 Task: Look for space in Simleu Silvaniei, Romania from 5th September, 2023 to 12th September, 2023 for 2 adults in price range Rs.10000 to Rs.15000.  With 1  bedroom having 1 bed and 1 bathroom. Property type can be house, flat, guest house, hotel. Booking option can be shelf check-in. Required host language is English.
Action: Mouse moved to (456, 120)
Screenshot: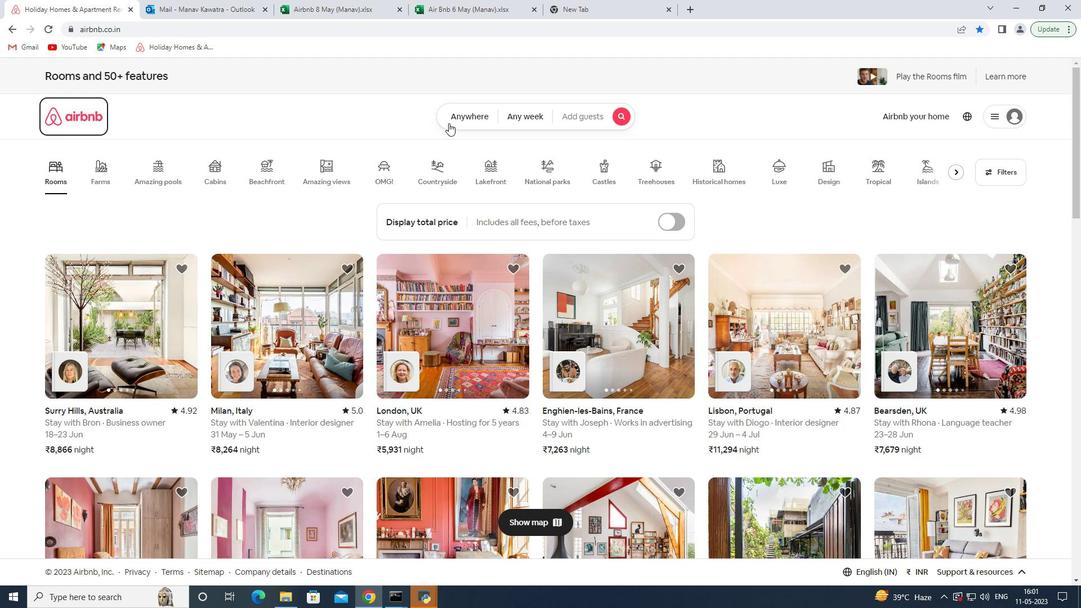 
Action: Mouse pressed left at (456, 120)
Screenshot: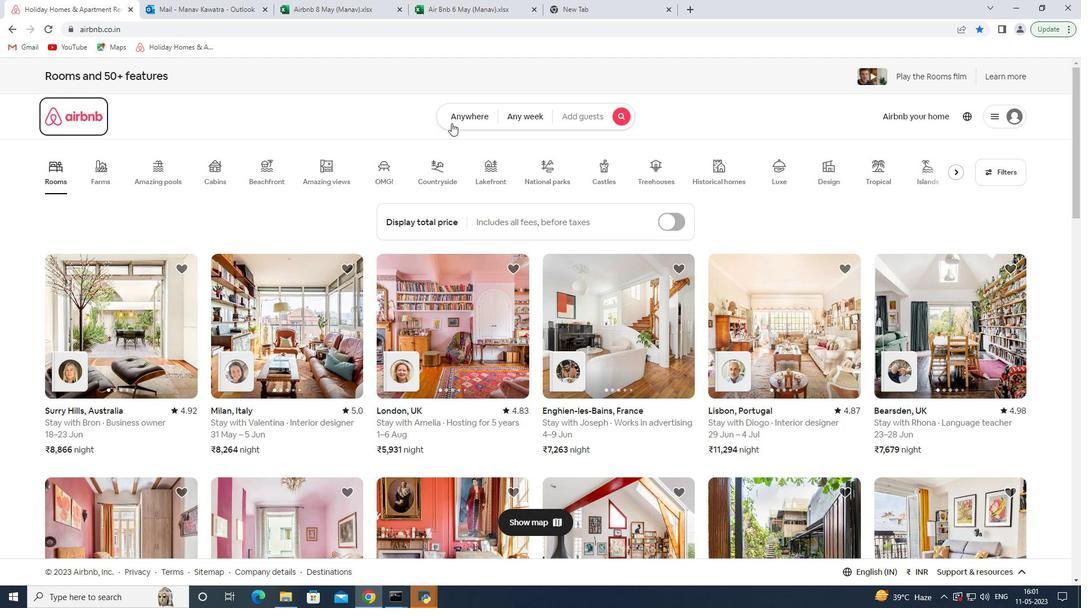 
Action: Mouse moved to (424, 161)
Screenshot: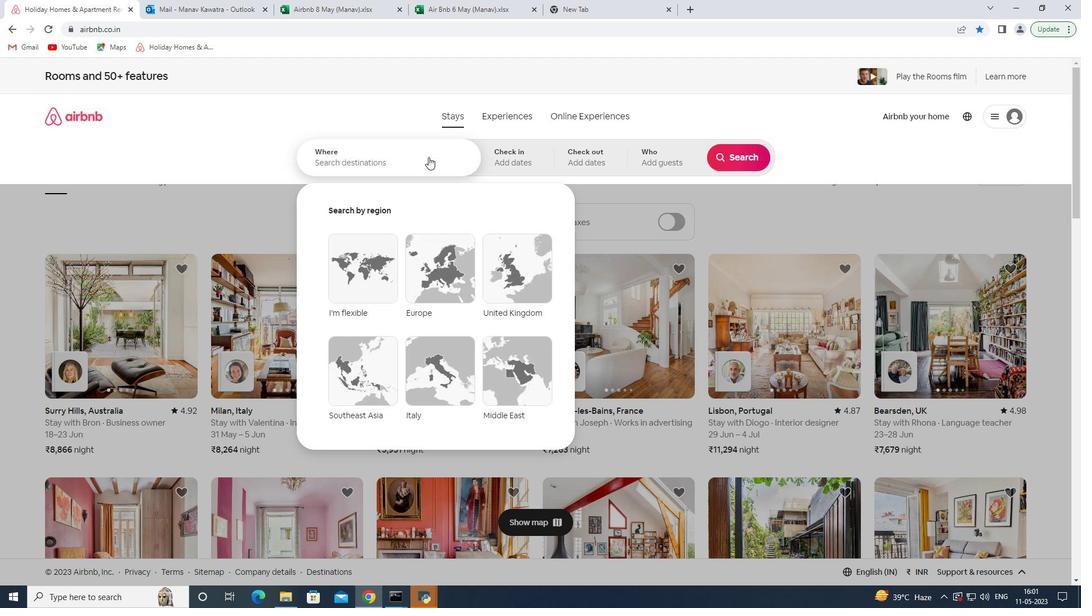 
Action: Mouse pressed left at (424, 161)
Screenshot: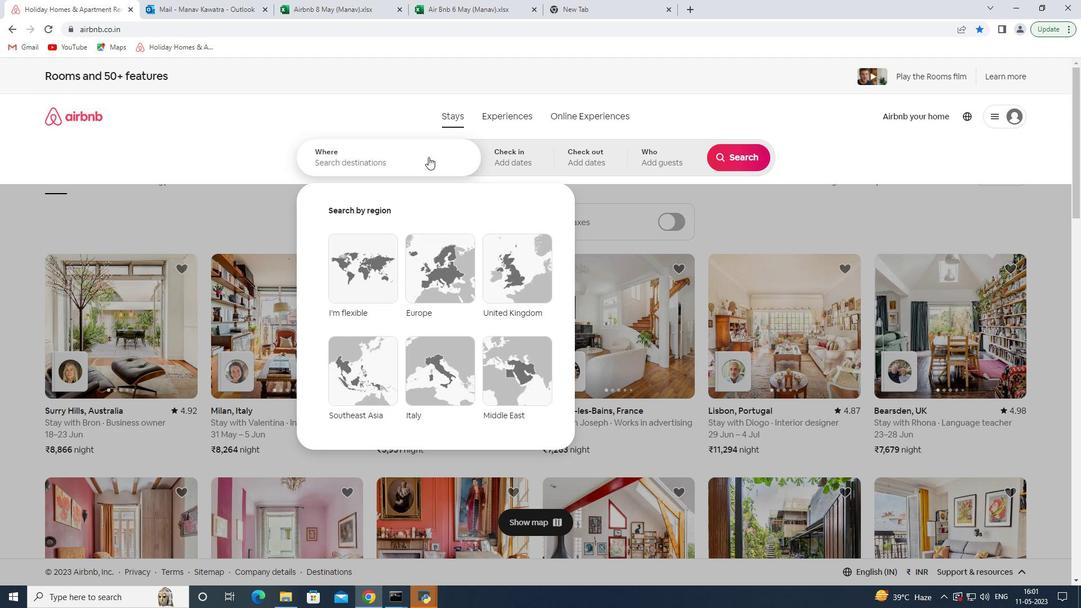 
Action: Mouse moved to (421, 163)
Screenshot: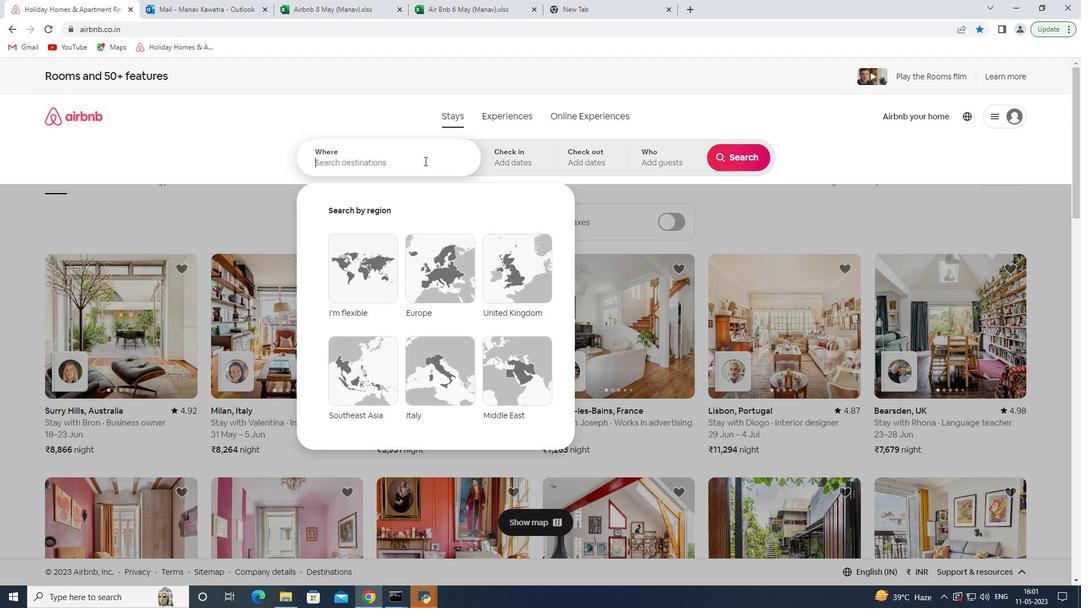 
Action: Key pressed <Key.shift>Simleu
Screenshot: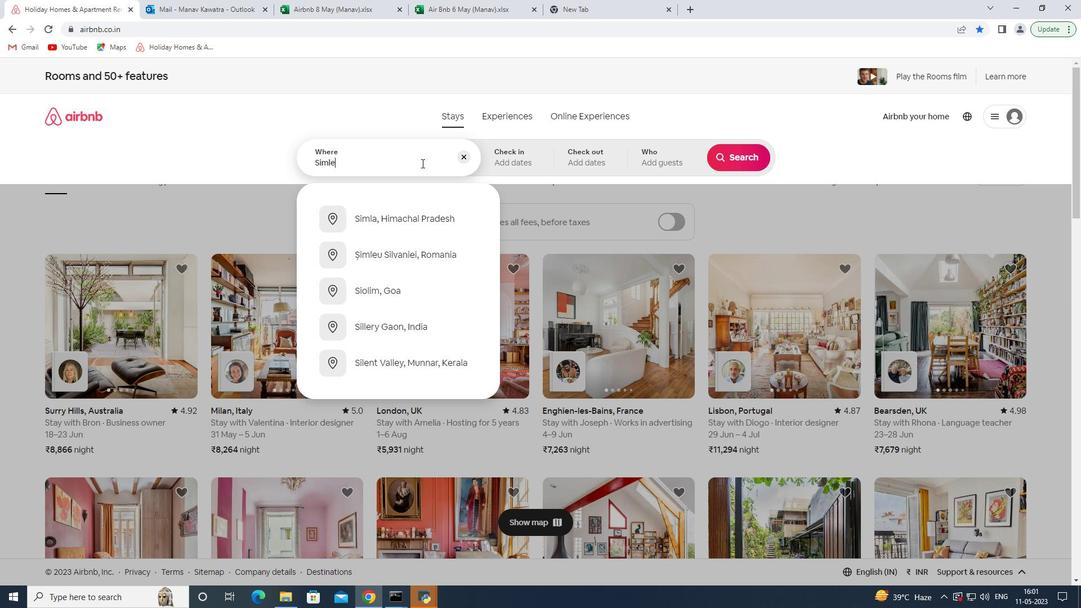 
Action: Mouse moved to (432, 219)
Screenshot: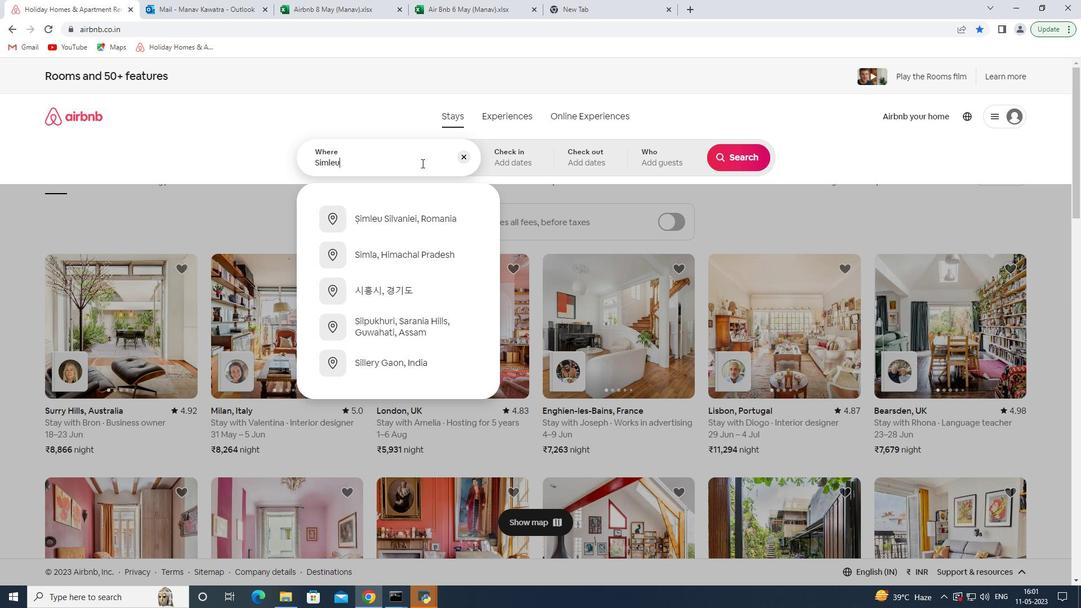 
Action: Mouse pressed left at (432, 219)
Screenshot: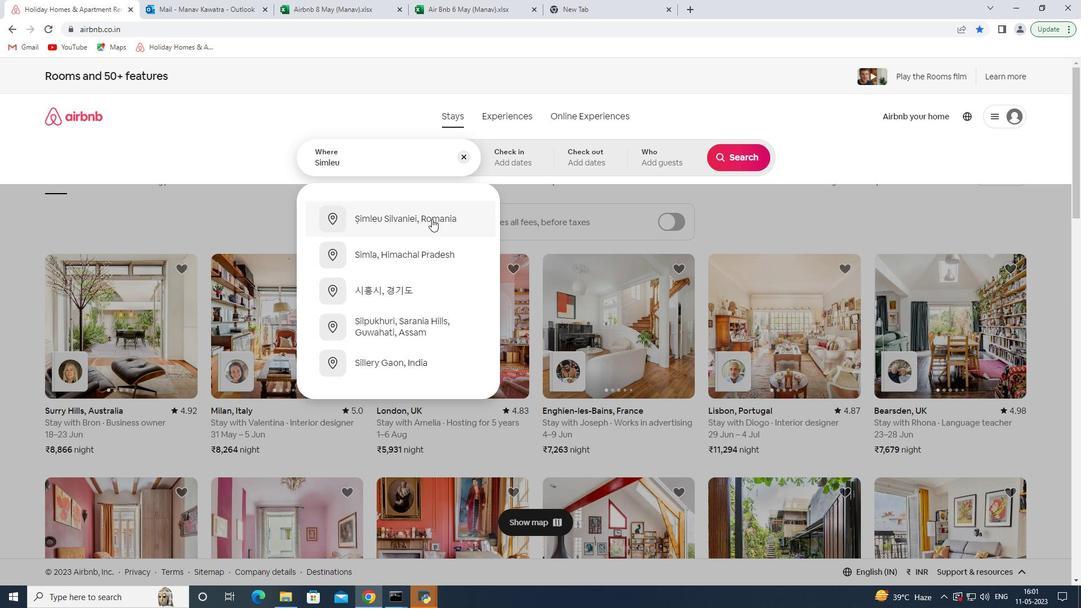 
Action: Mouse moved to (731, 249)
Screenshot: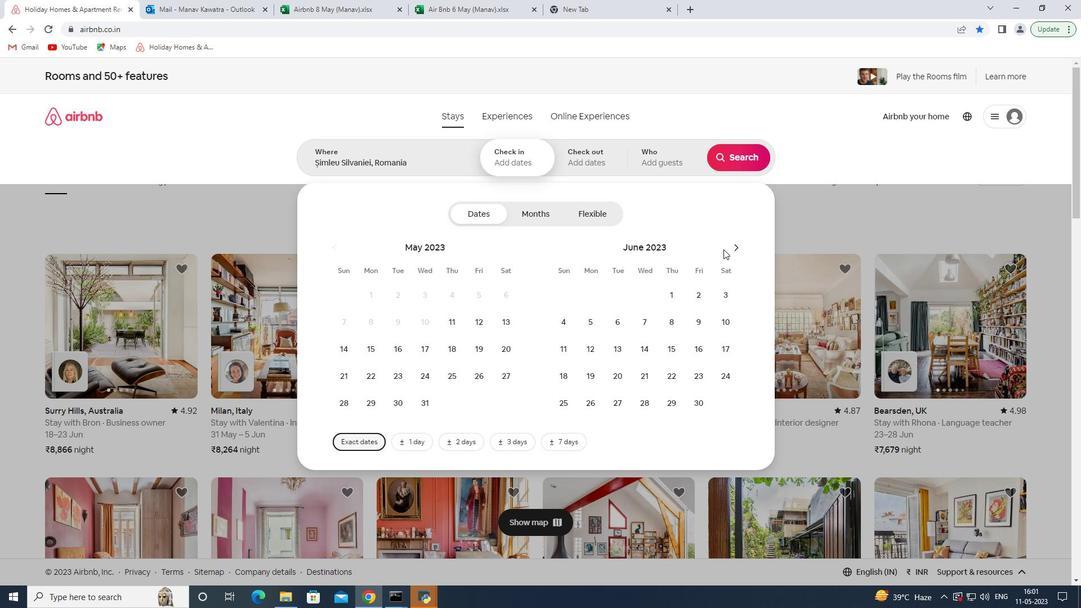 
Action: Mouse pressed left at (731, 249)
Screenshot: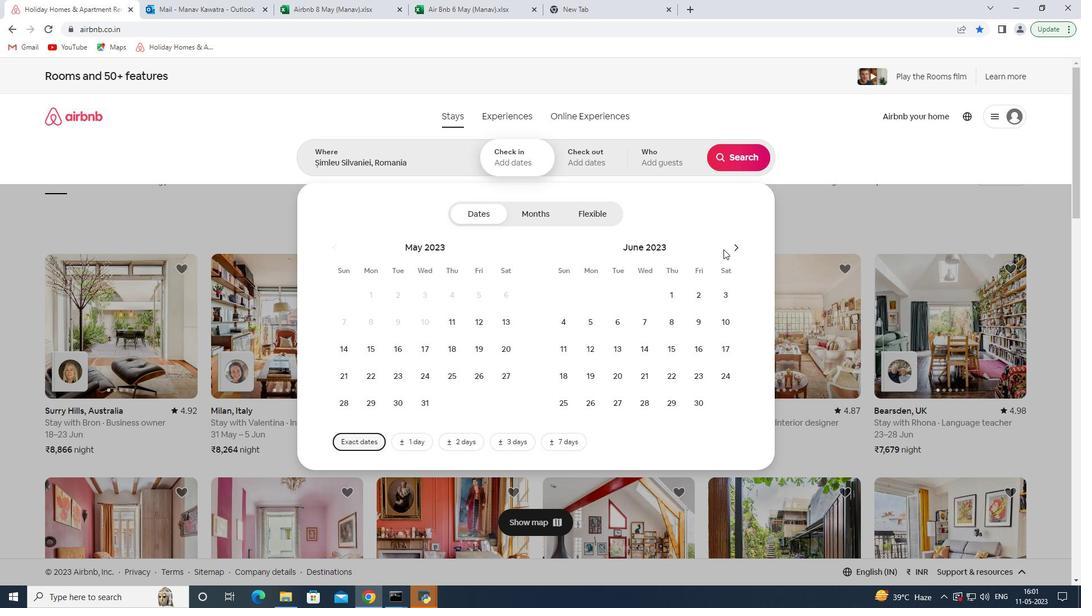 
Action: Mouse pressed left at (731, 249)
Screenshot: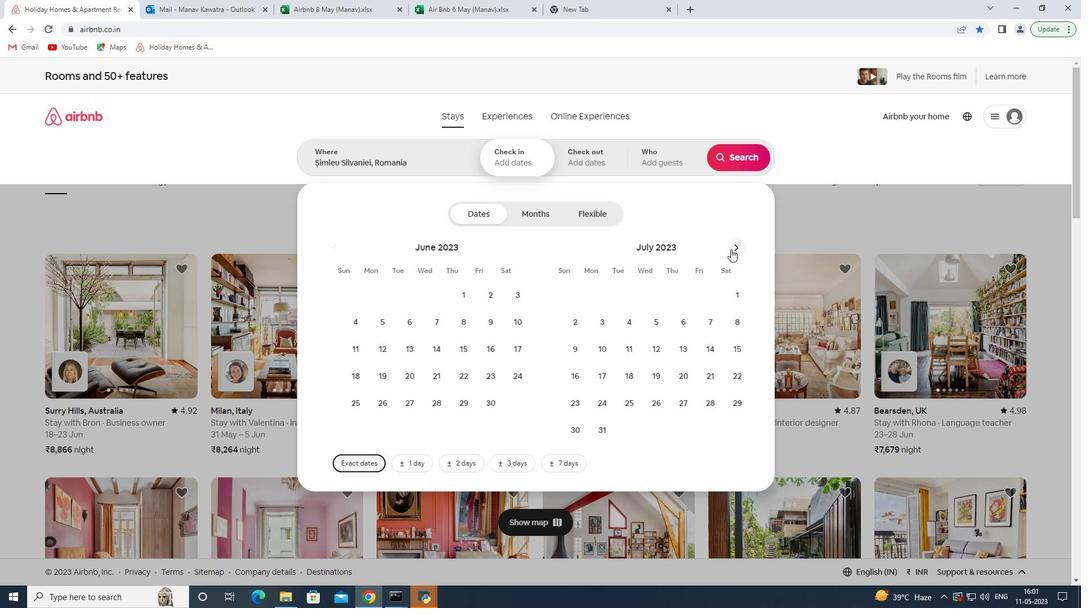 
Action: Mouse moved to (731, 248)
Screenshot: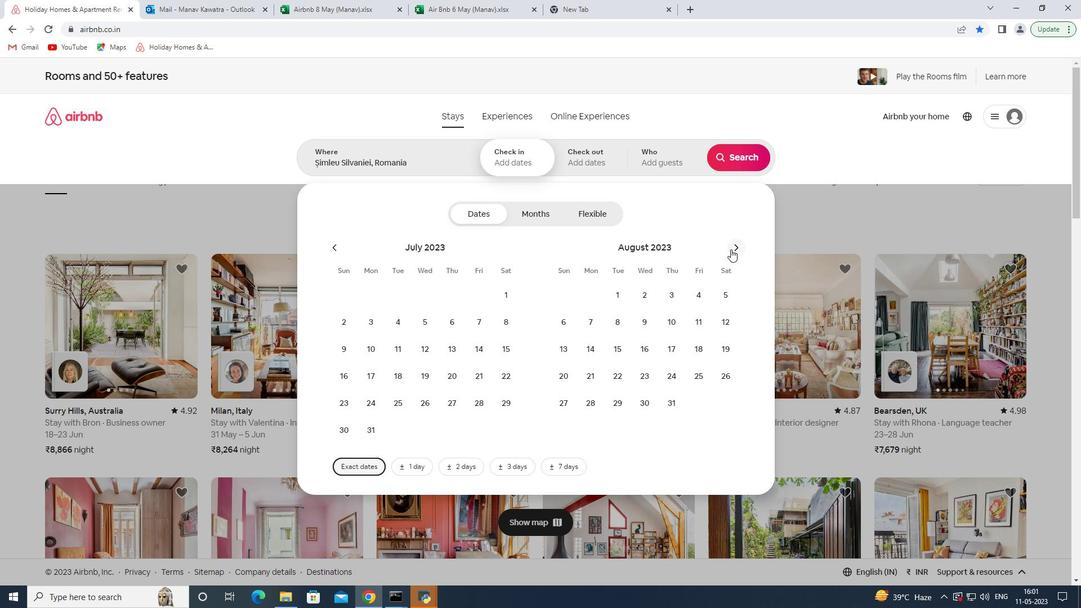 
Action: Mouse pressed left at (731, 248)
Screenshot: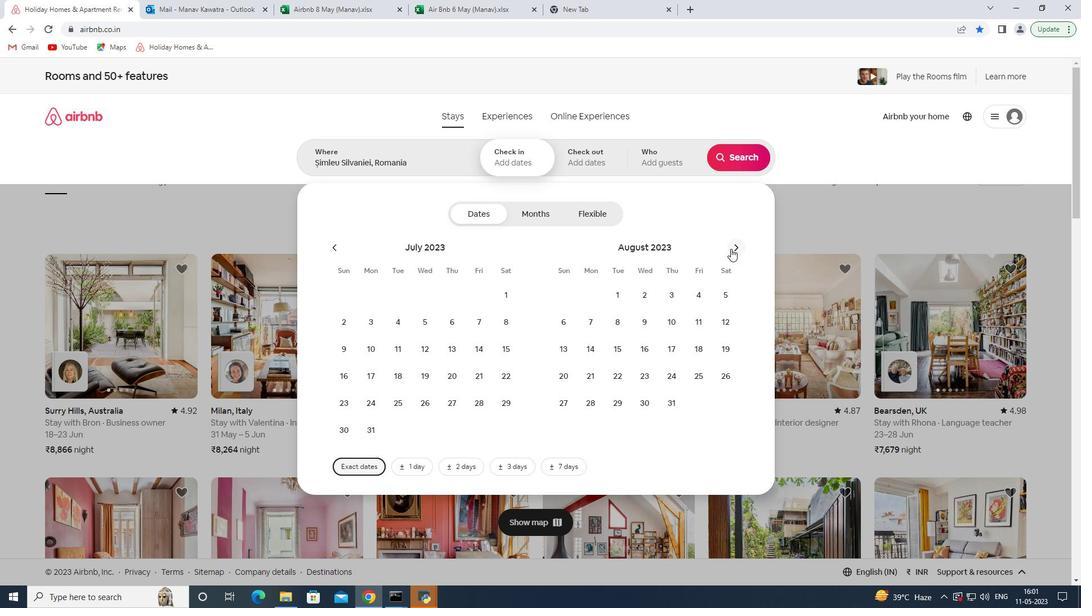 
Action: Mouse moved to (623, 321)
Screenshot: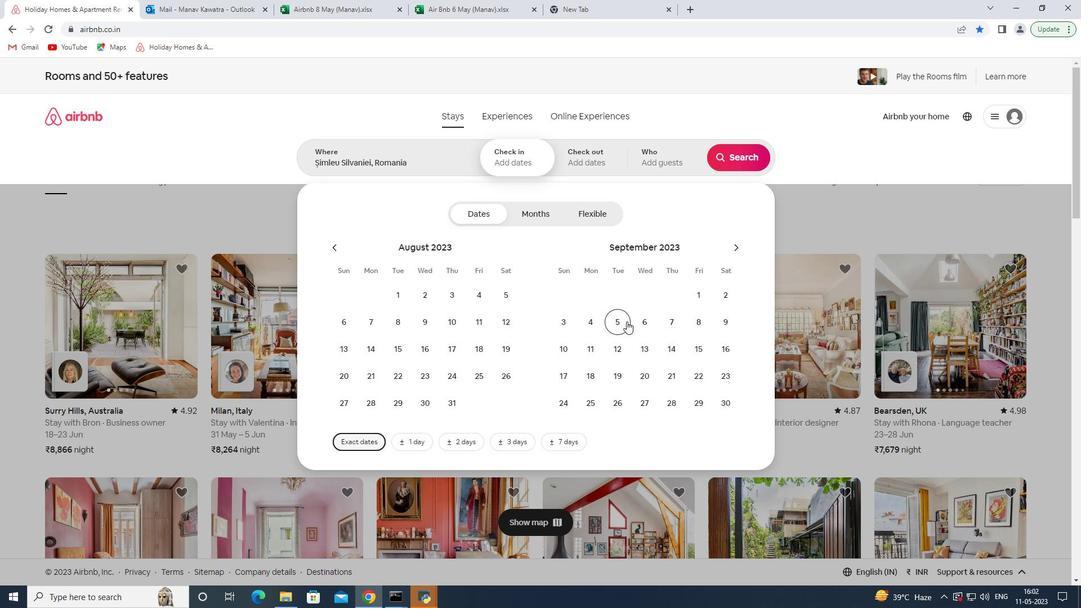 
Action: Mouse pressed left at (623, 321)
Screenshot: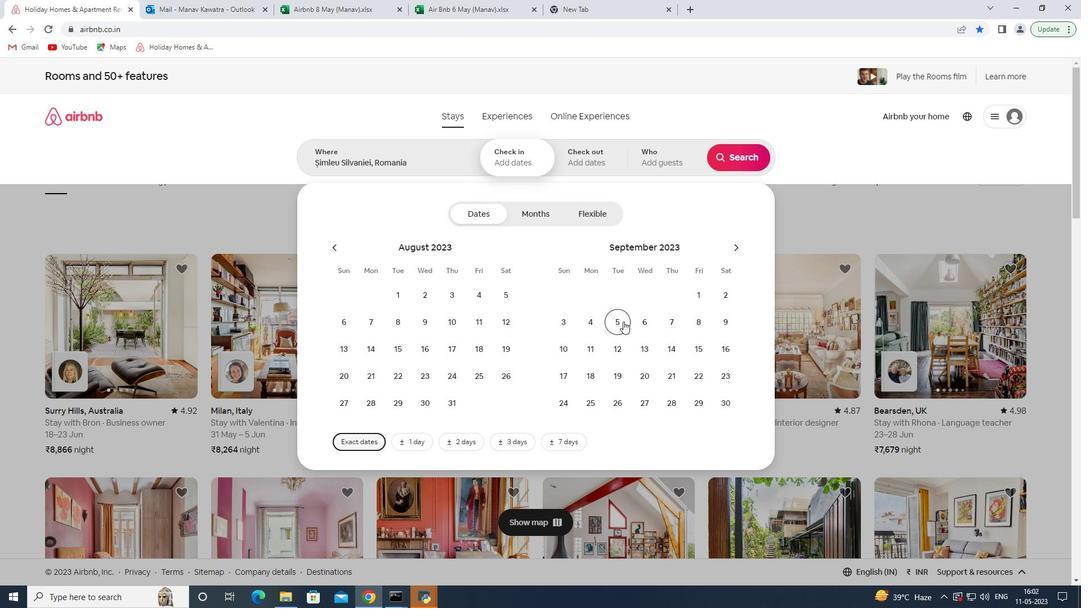 
Action: Mouse moved to (624, 346)
Screenshot: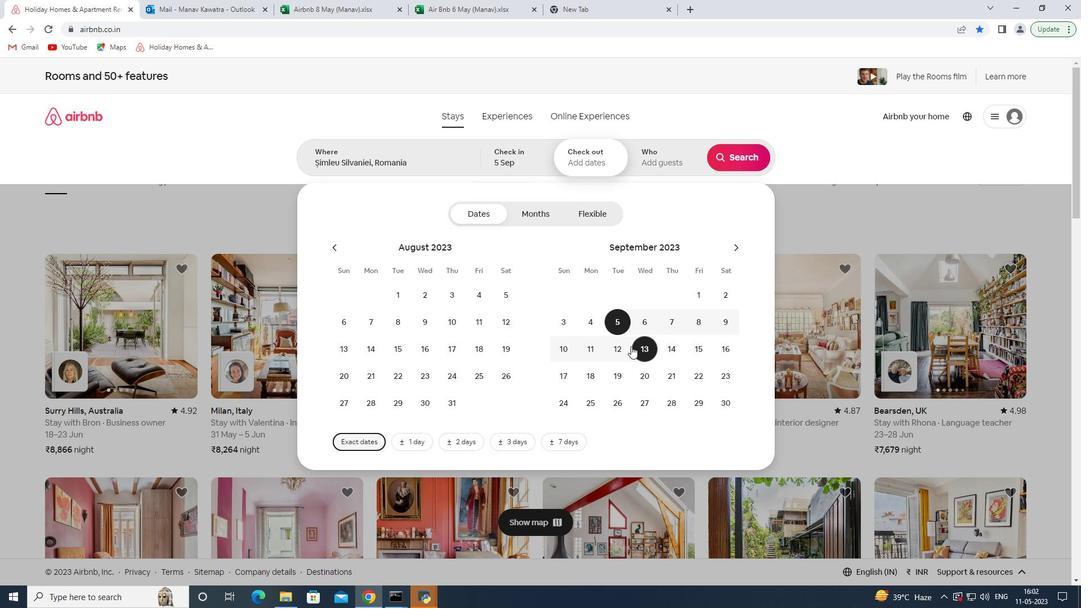 
Action: Mouse pressed left at (624, 346)
Screenshot: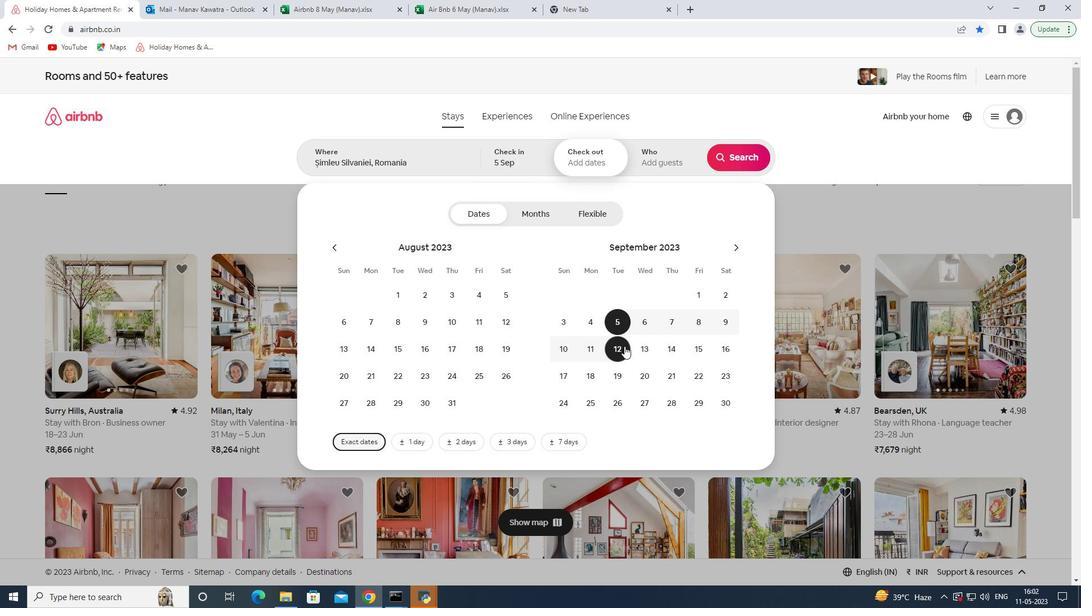 
Action: Mouse moved to (673, 157)
Screenshot: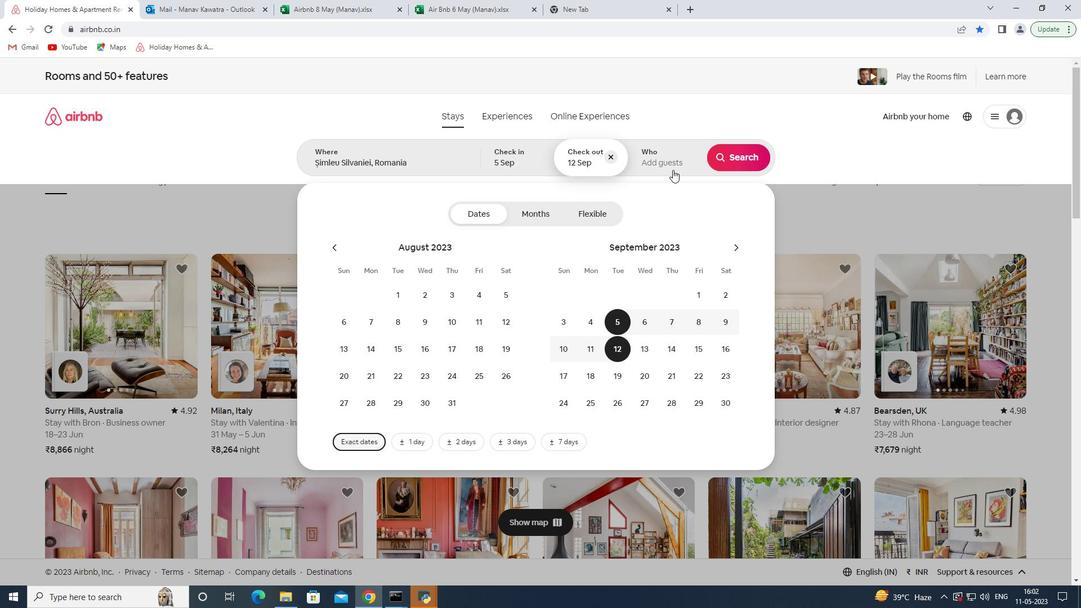 
Action: Mouse pressed left at (673, 157)
Screenshot: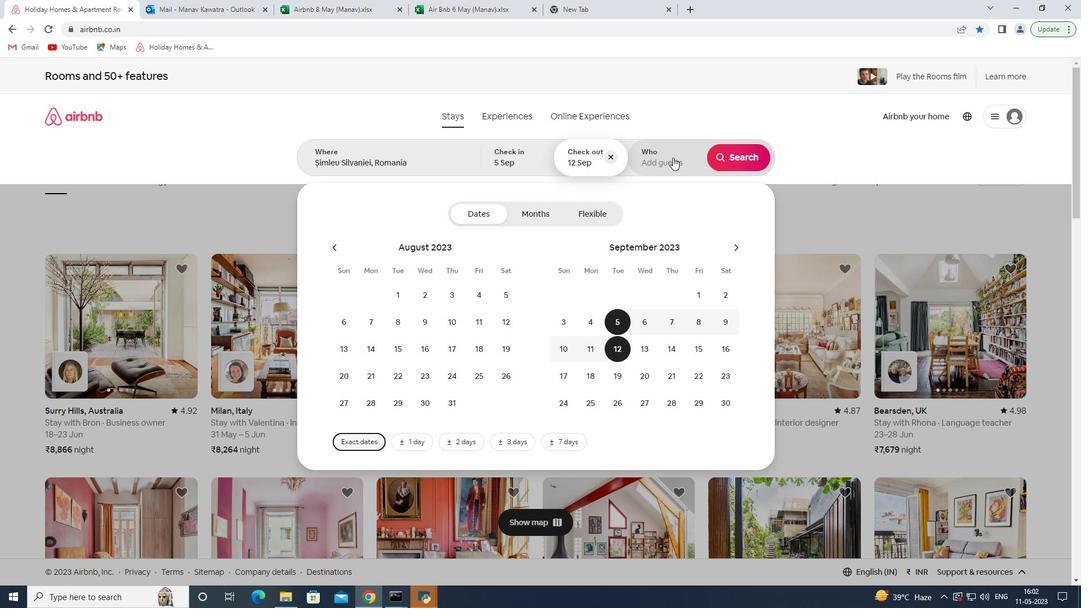 
Action: Mouse moved to (739, 215)
Screenshot: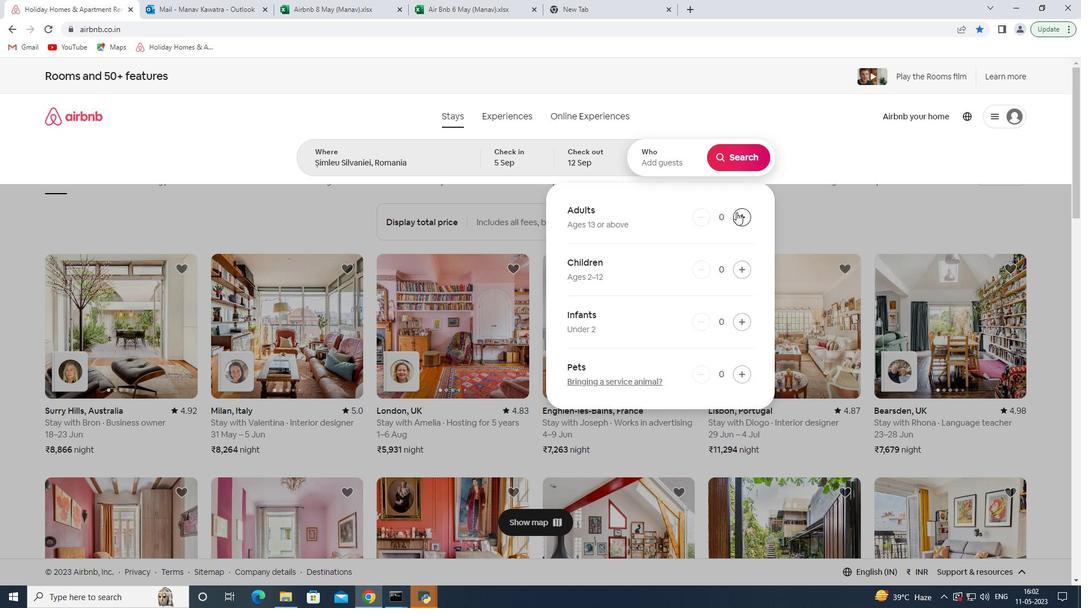
Action: Mouse pressed left at (739, 215)
Screenshot: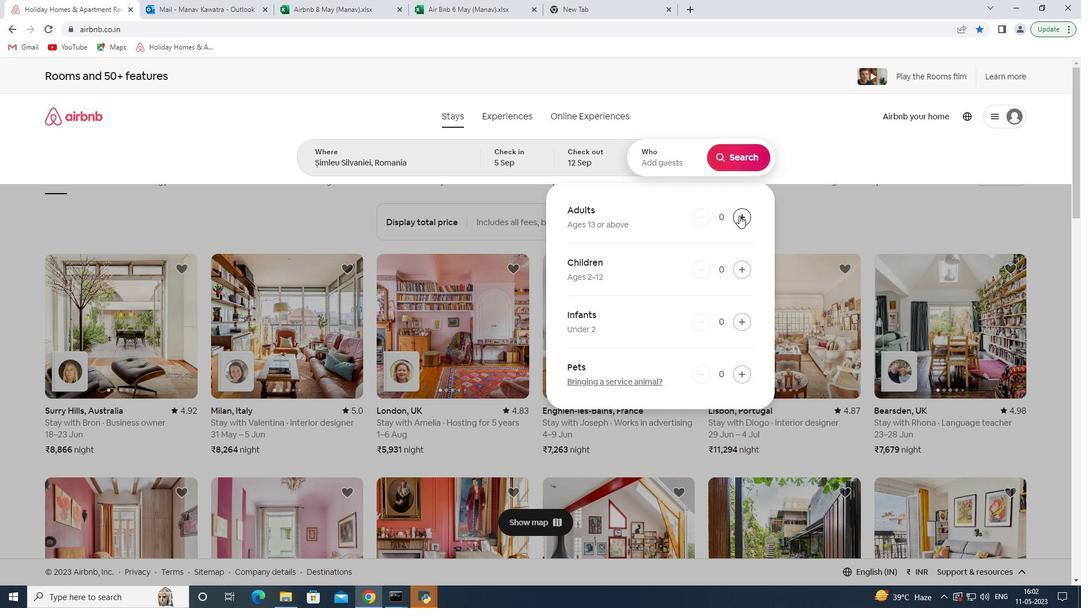 
Action: Mouse pressed left at (739, 215)
Screenshot: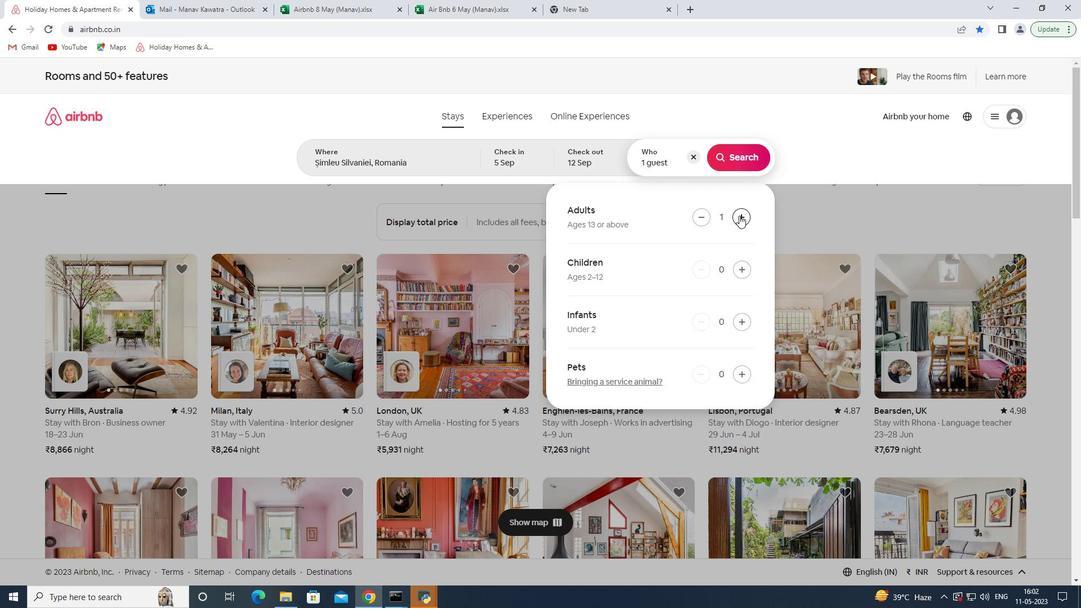 
Action: Mouse moved to (744, 168)
Screenshot: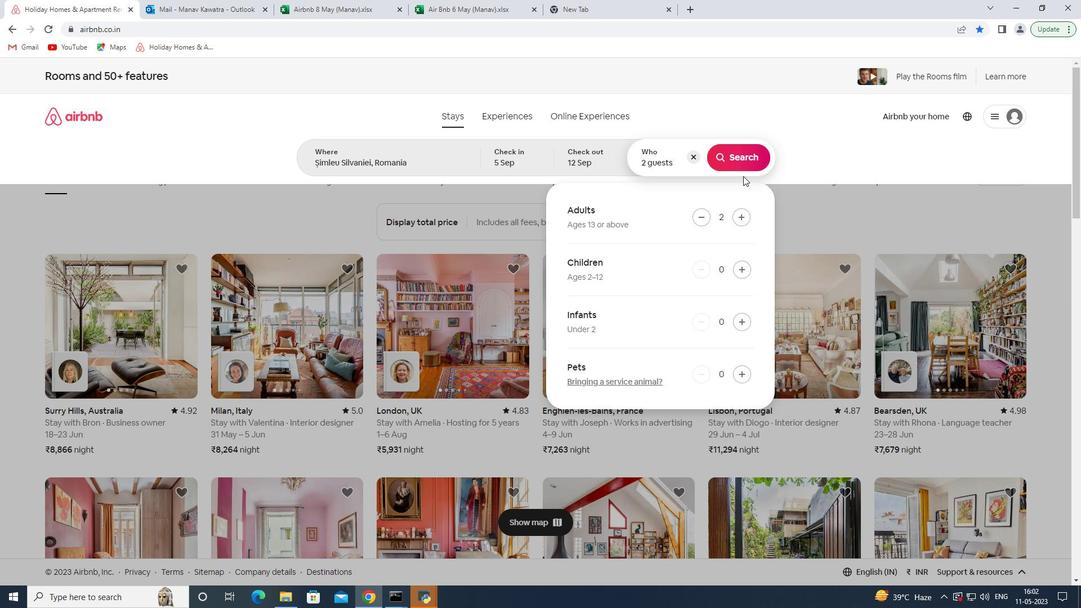 
Action: Mouse pressed left at (744, 168)
Screenshot: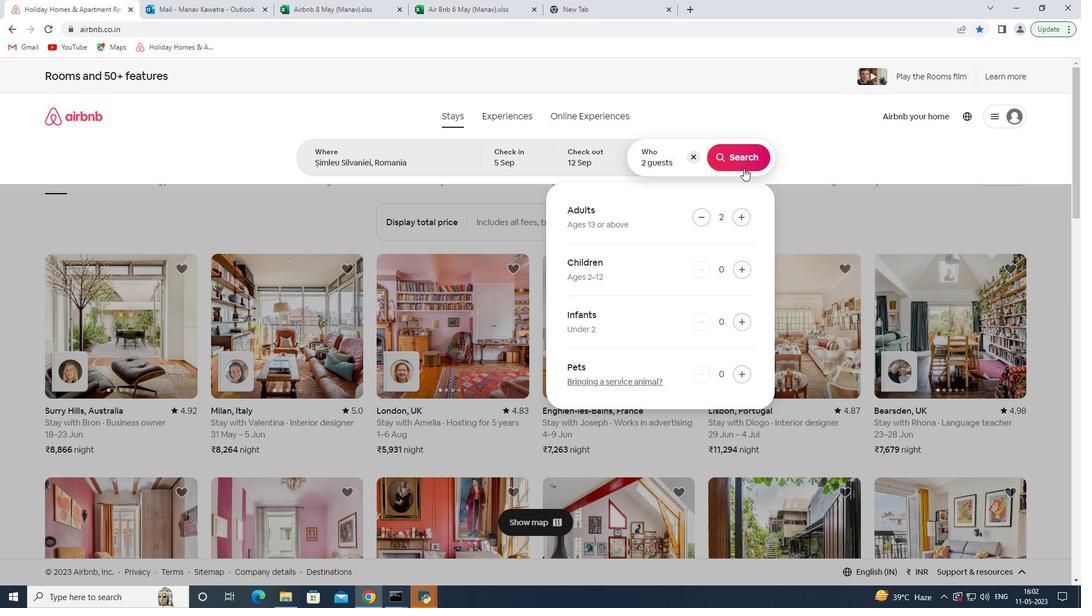 
Action: Mouse moved to (1029, 125)
Screenshot: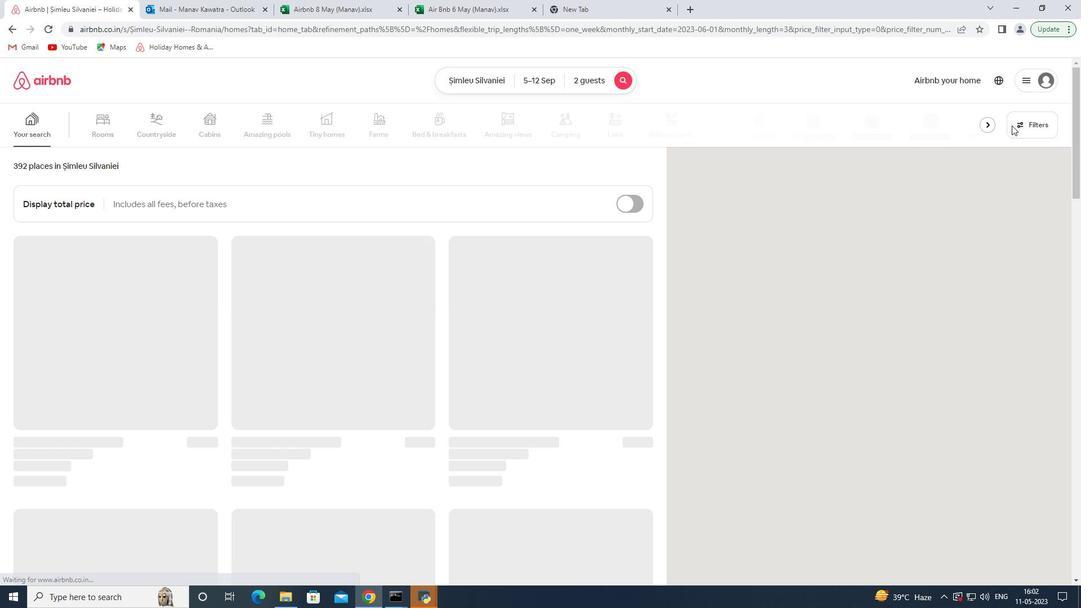 
Action: Mouse pressed left at (1029, 125)
Screenshot: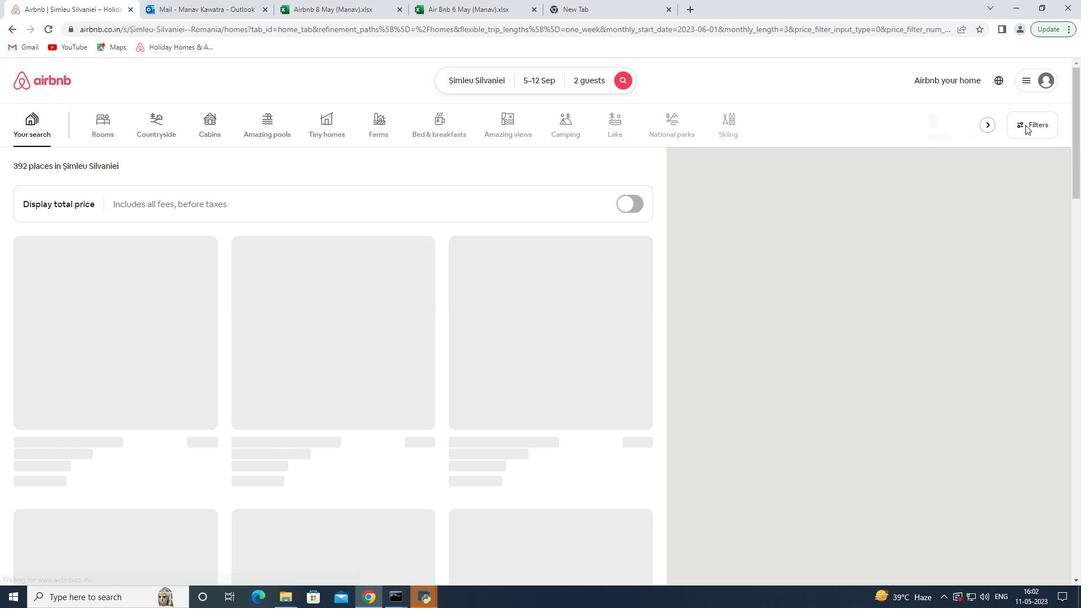 
Action: Mouse moved to (412, 408)
Screenshot: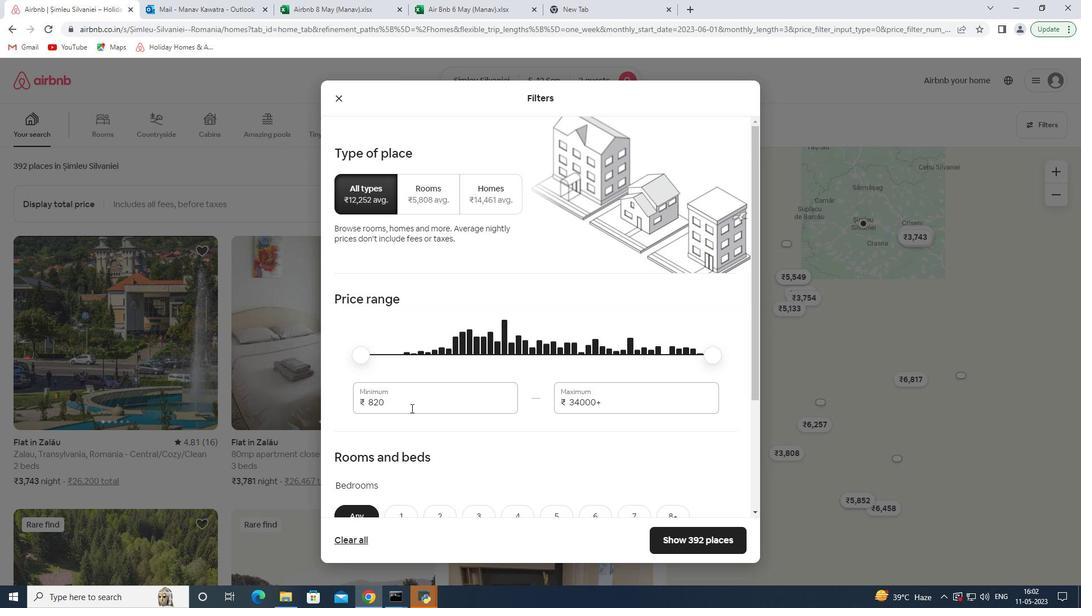 
Action: Mouse pressed left at (412, 408)
Screenshot: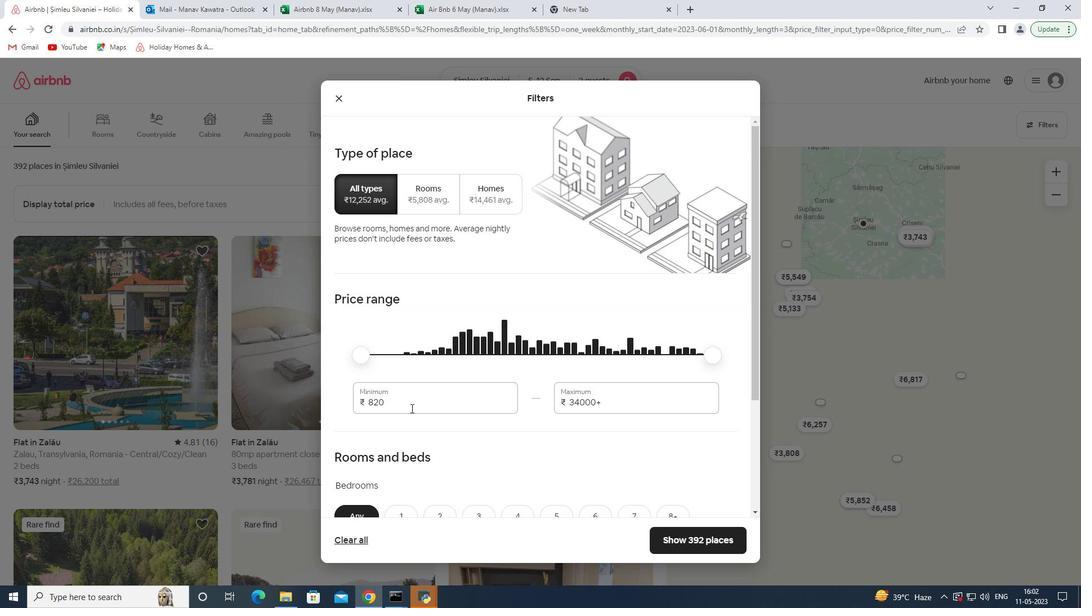
Action: Mouse pressed left at (412, 408)
Screenshot: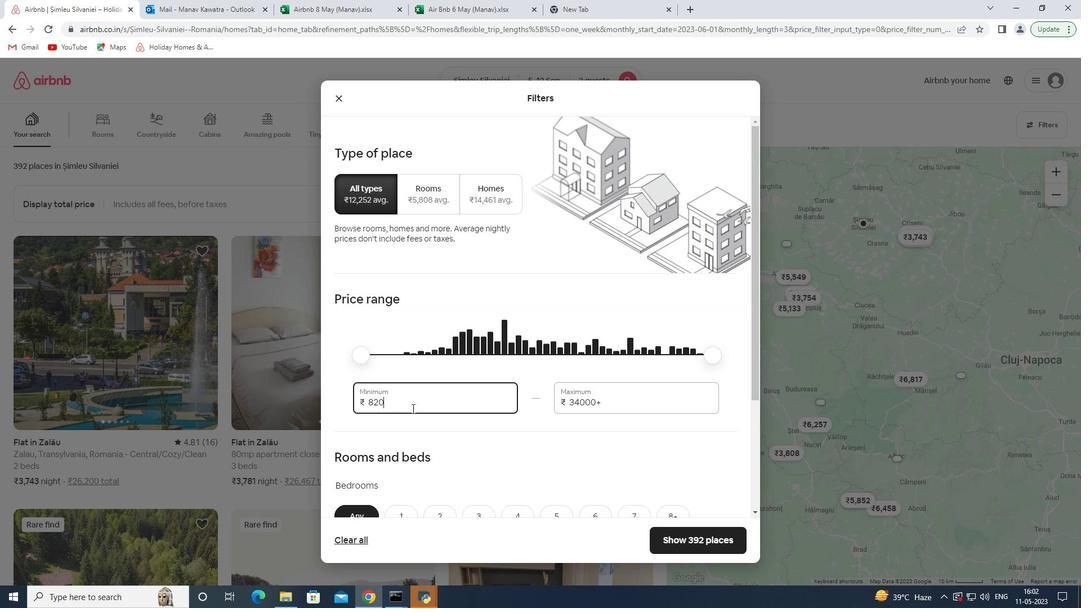 
Action: Mouse moved to (405, 353)
Screenshot: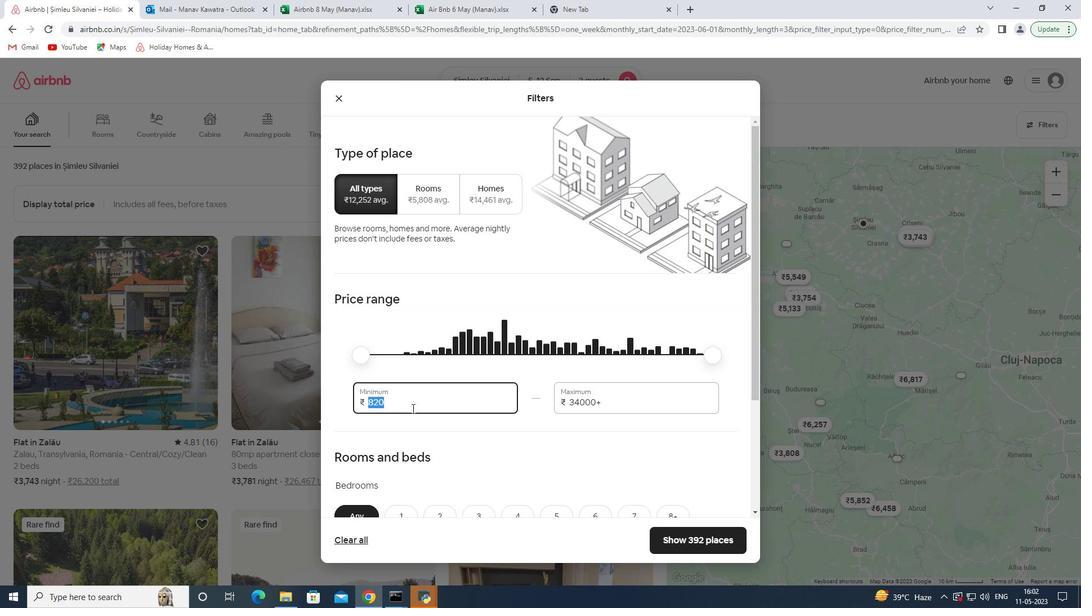 
Action: Key pressed 10000<Key.tab>15000
Screenshot: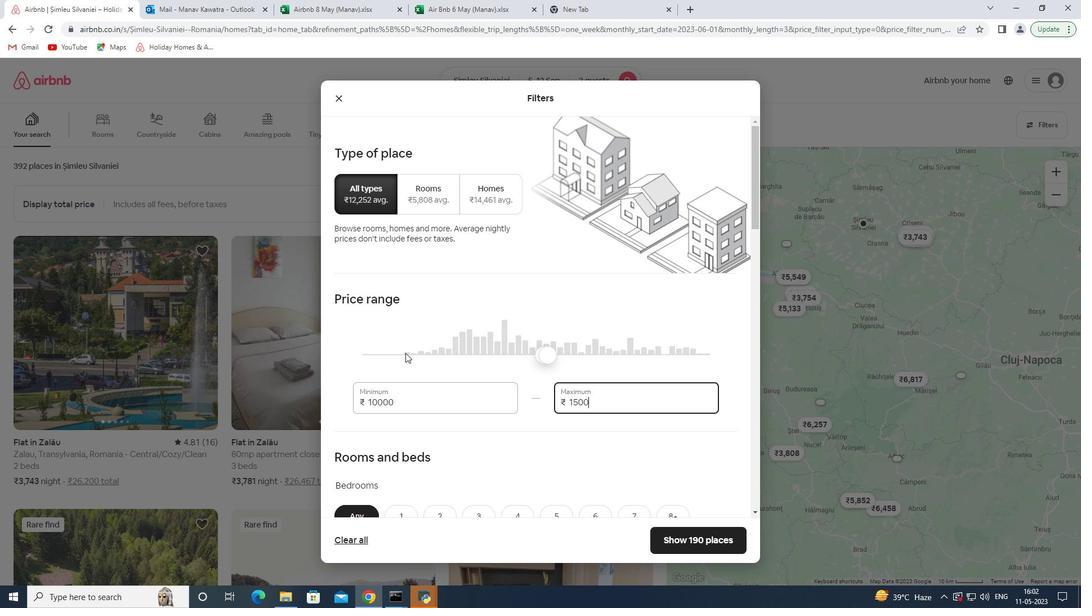 
Action: Mouse moved to (1076, 143)
Screenshot: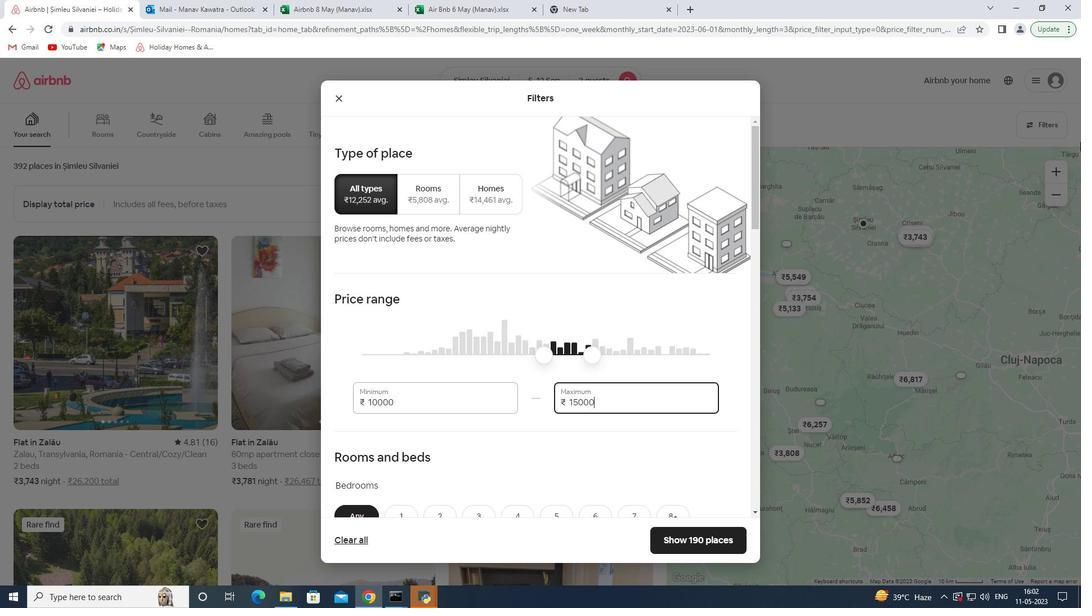 
Action: Mouse scrolled (1076, 142) with delta (0, 0)
Screenshot: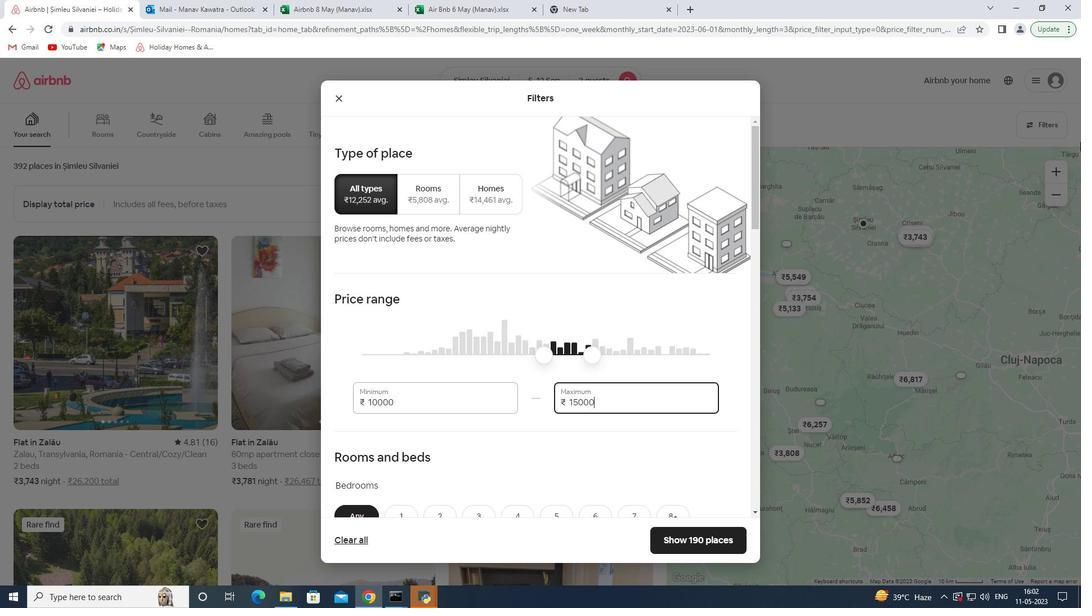 
Action: Mouse scrolled (1076, 142) with delta (0, 0)
Screenshot: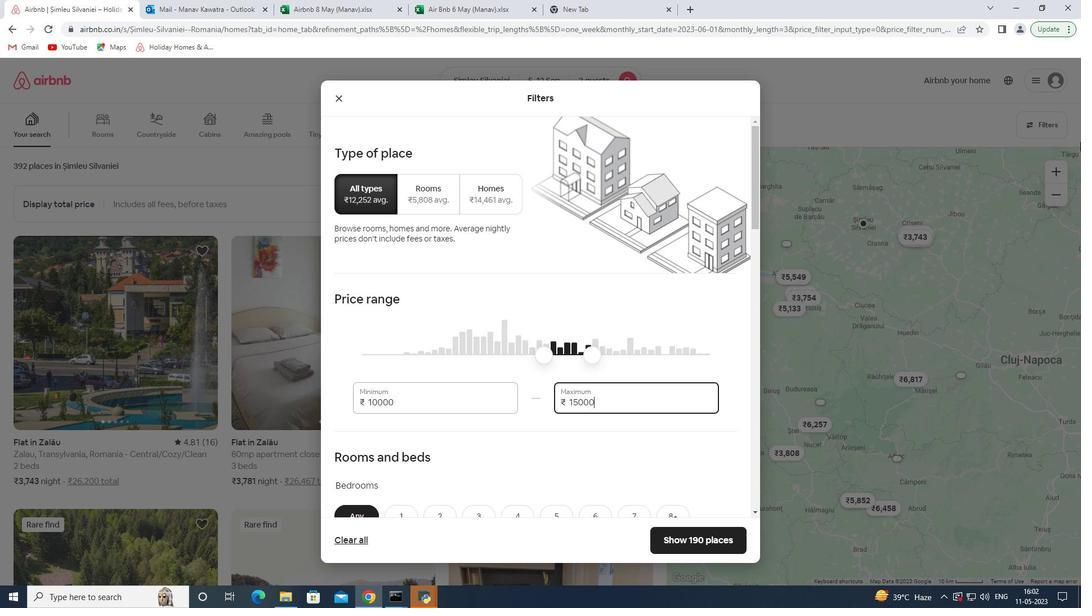 
Action: Mouse scrolled (1076, 142) with delta (0, 0)
Screenshot: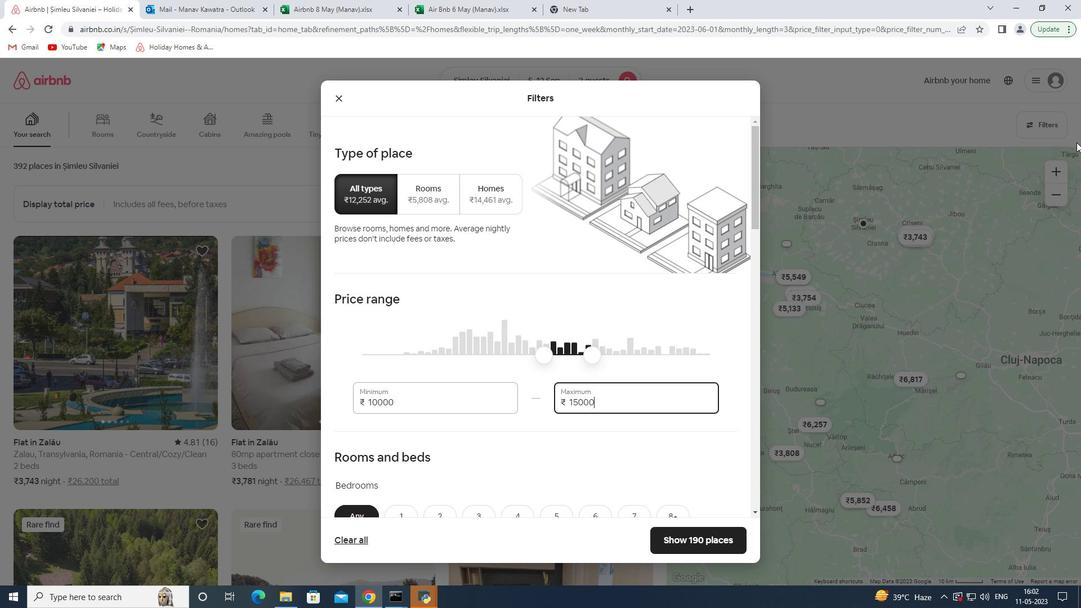 
Action: Mouse moved to (653, 197)
Screenshot: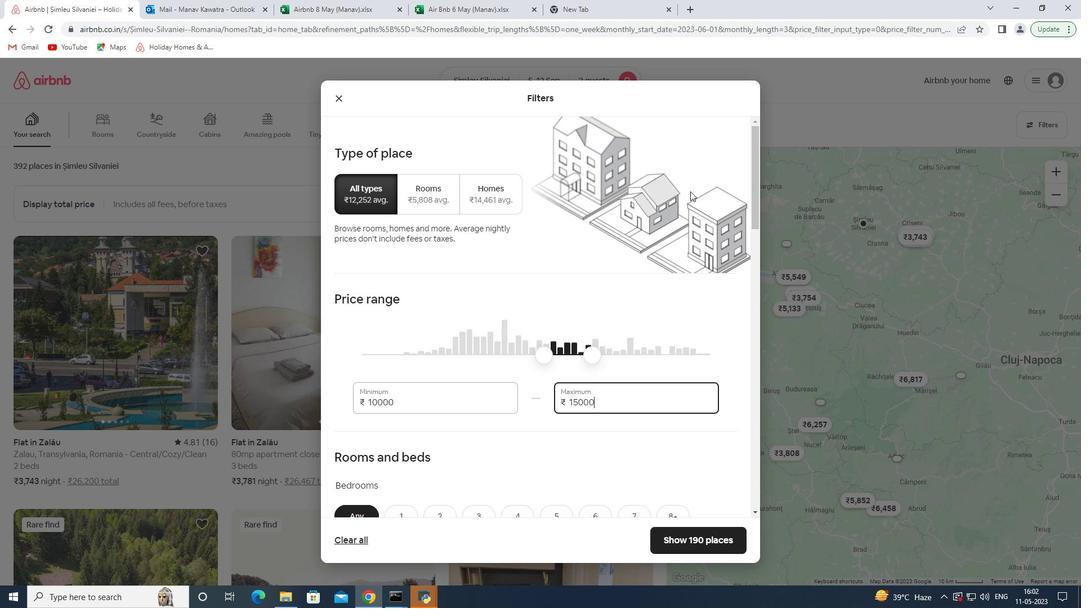 
Action: Mouse scrolled (653, 196) with delta (0, 0)
Screenshot: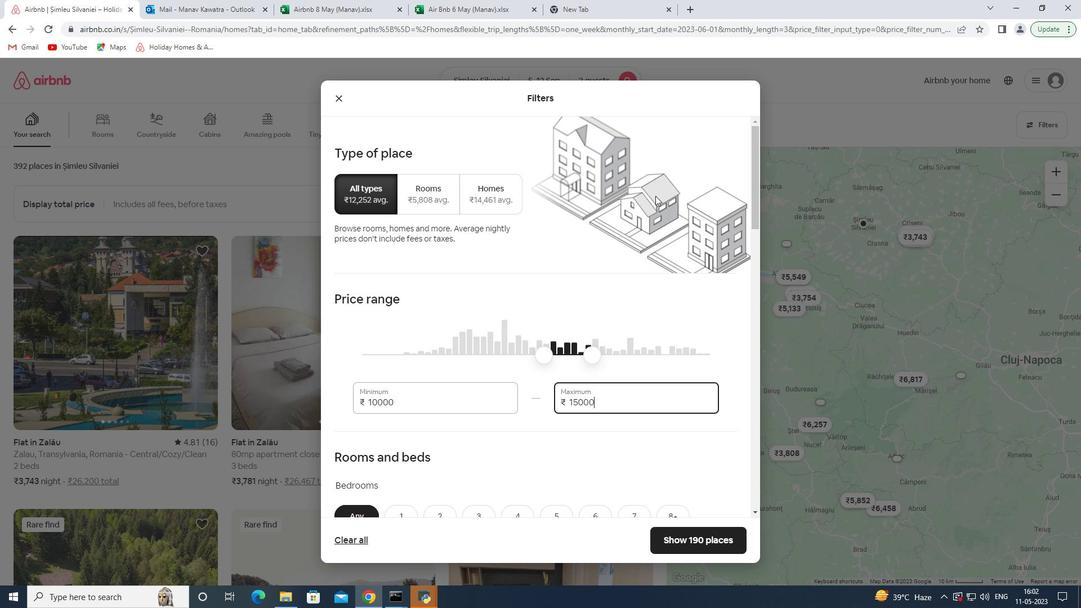 
Action: Mouse scrolled (653, 196) with delta (0, 0)
Screenshot: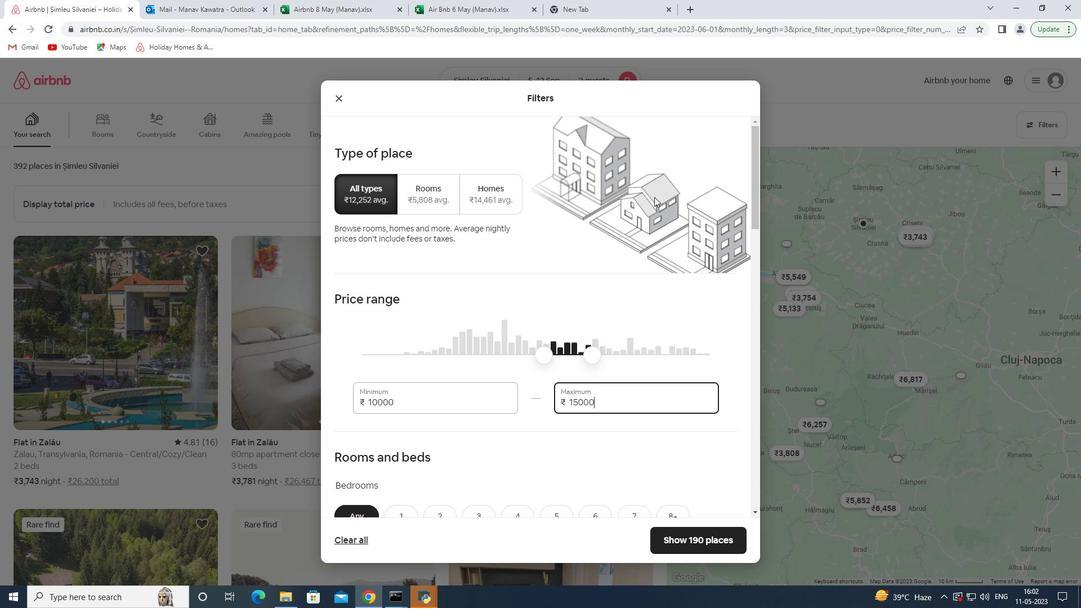 
Action: Mouse scrolled (653, 196) with delta (0, 0)
Screenshot: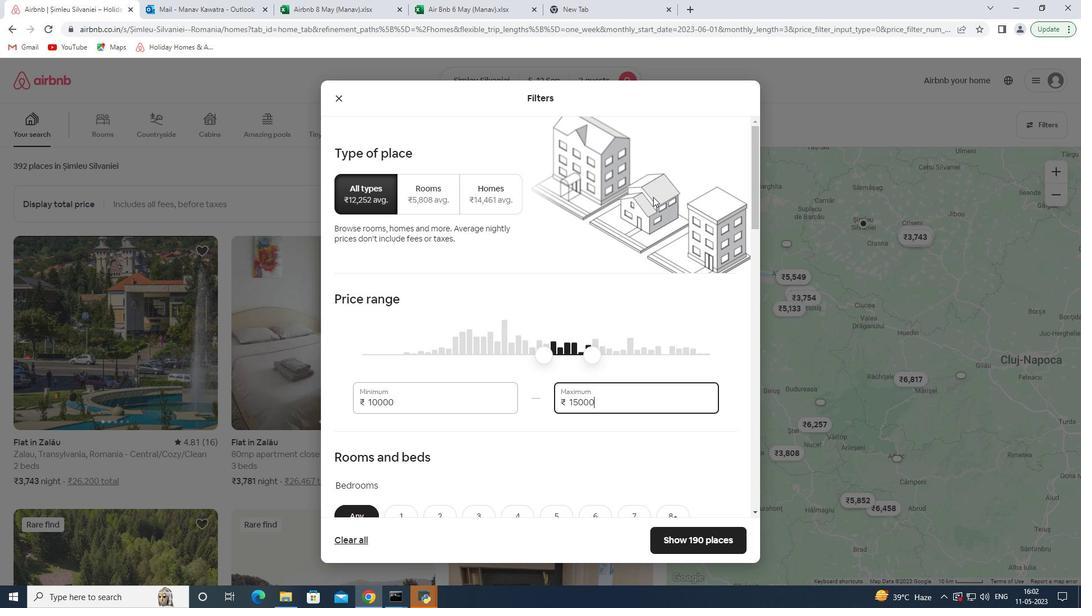 
Action: Mouse moved to (596, 162)
Screenshot: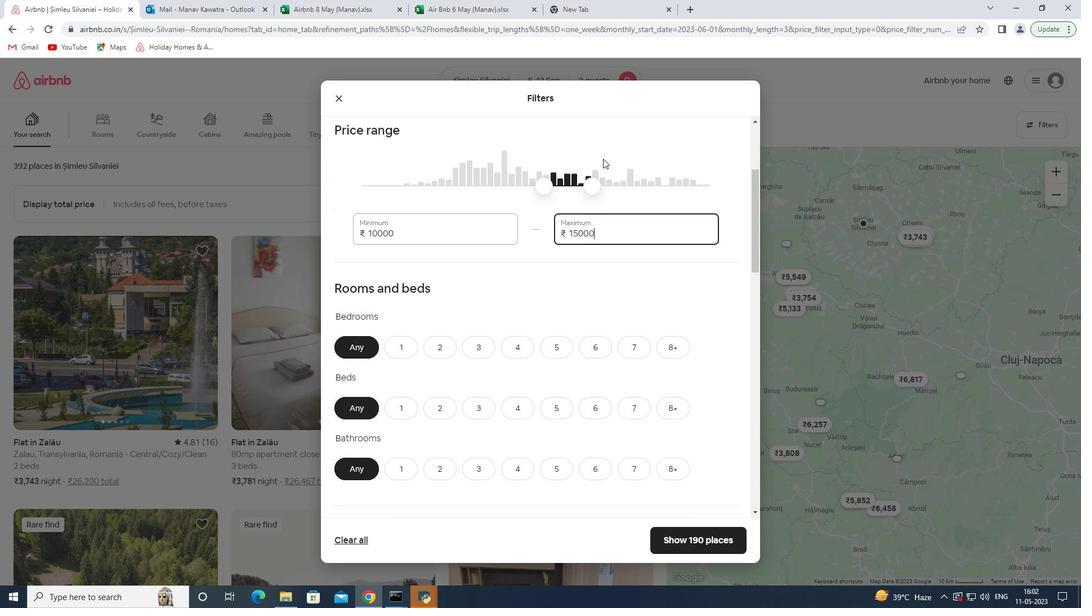 
Action: Mouse scrolled (596, 161) with delta (0, 0)
Screenshot: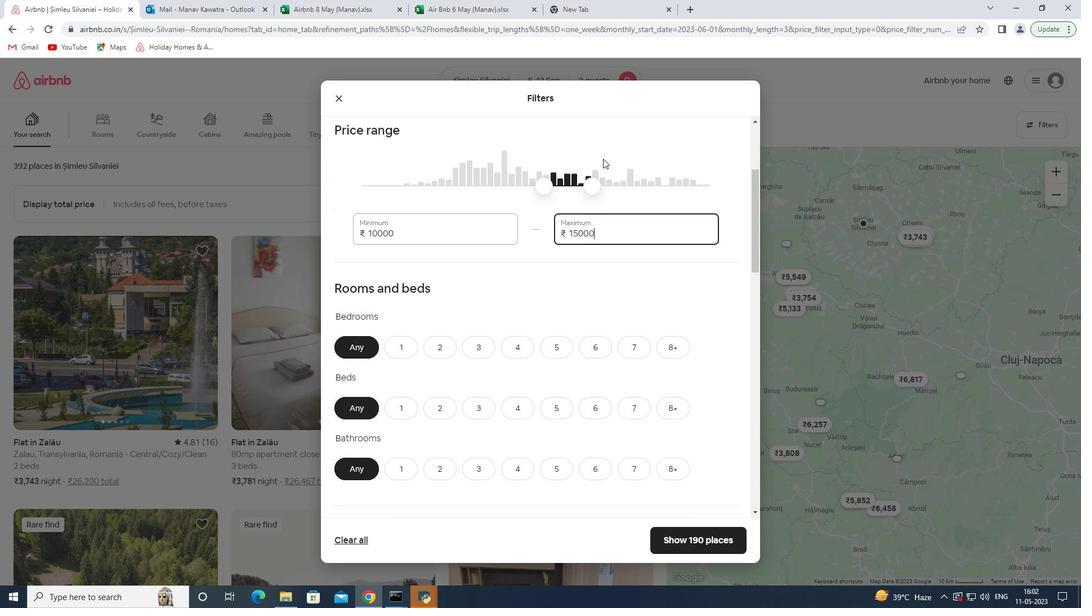 
Action: Mouse moved to (392, 284)
Screenshot: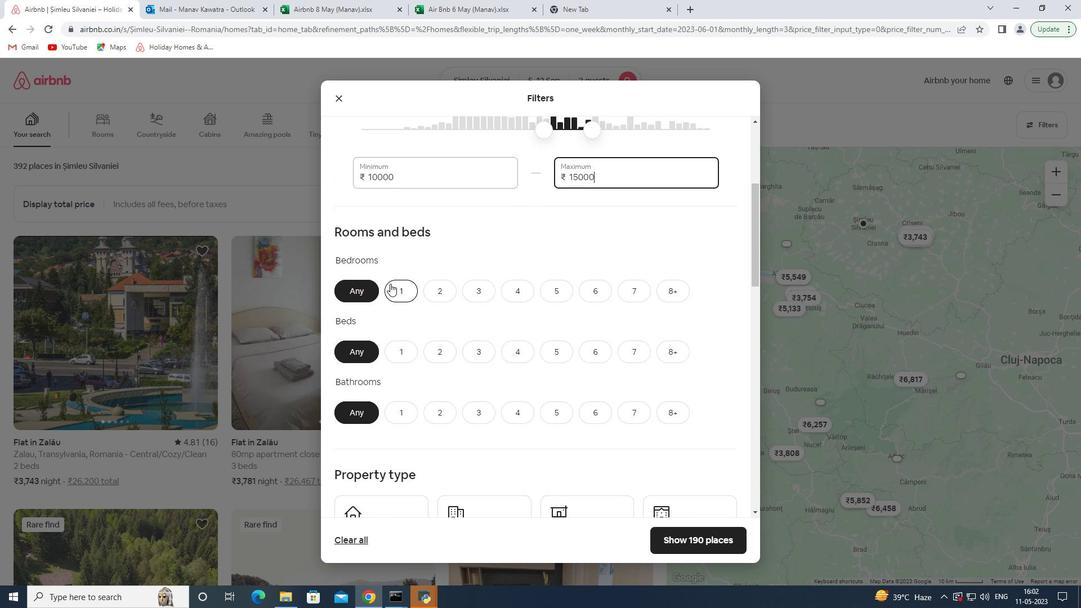 
Action: Mouse pressed left at (392, 284)
Screenshot: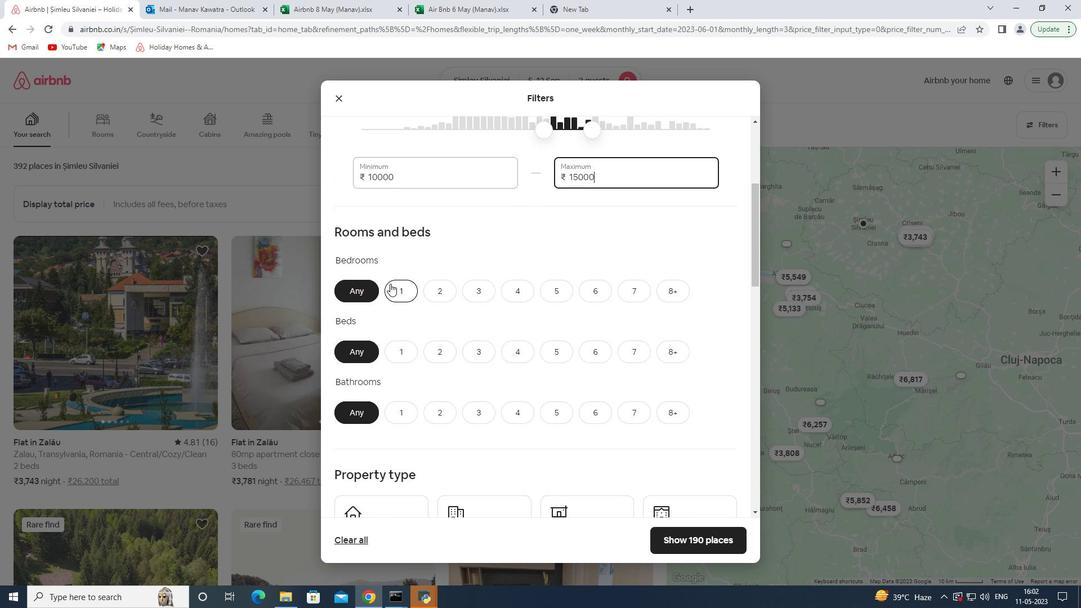 
Action: Mouse moved to (397, 347)
Screenshot: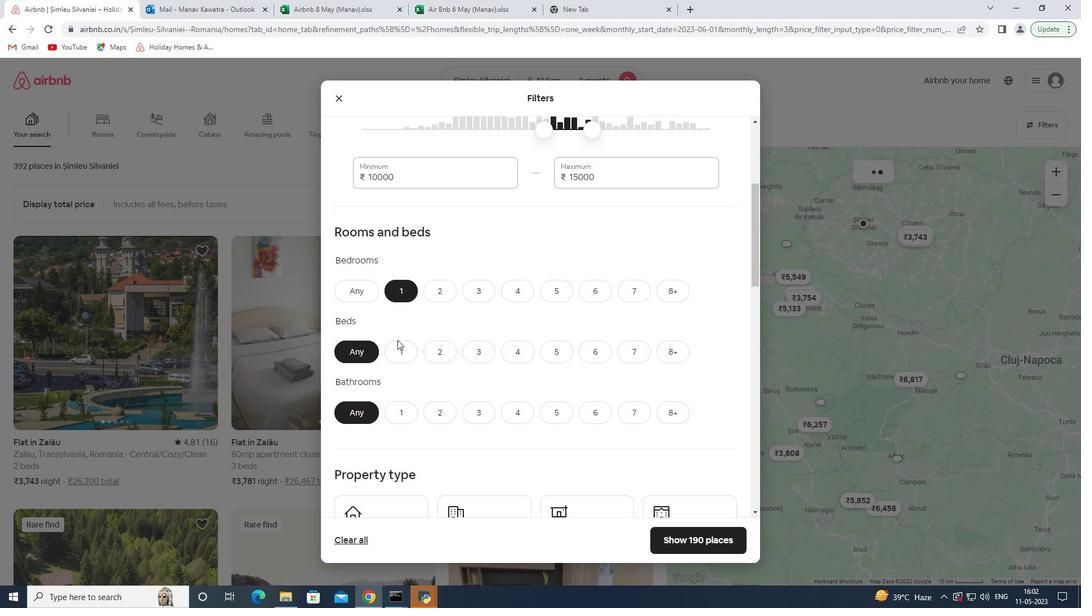
Action: Mouse pressed left at (397, 347)
Screenshot: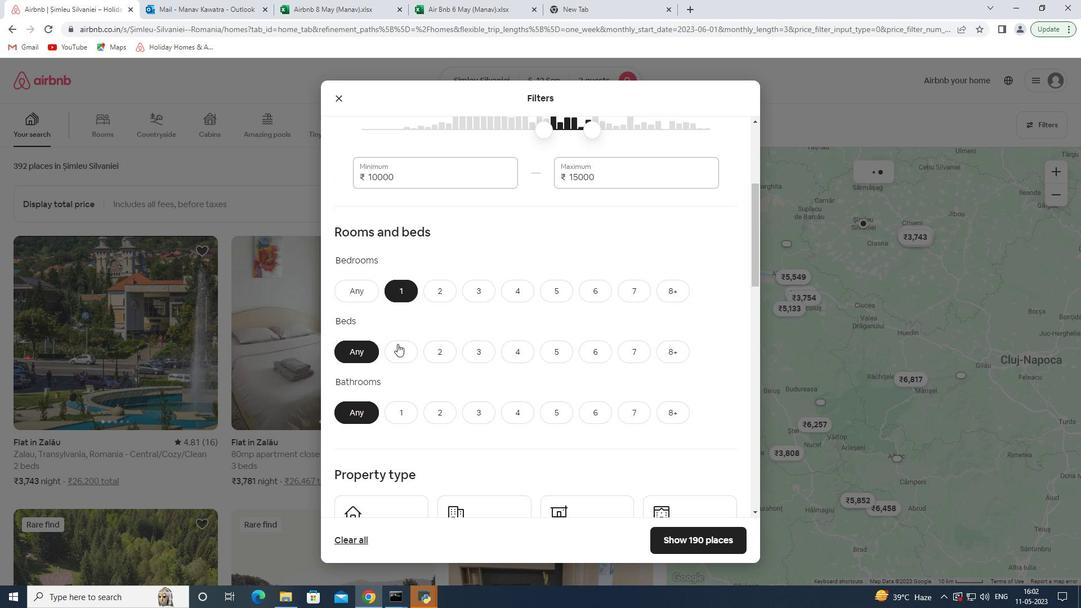 
Action: Mouse moved to (399, 407)
Screenshot: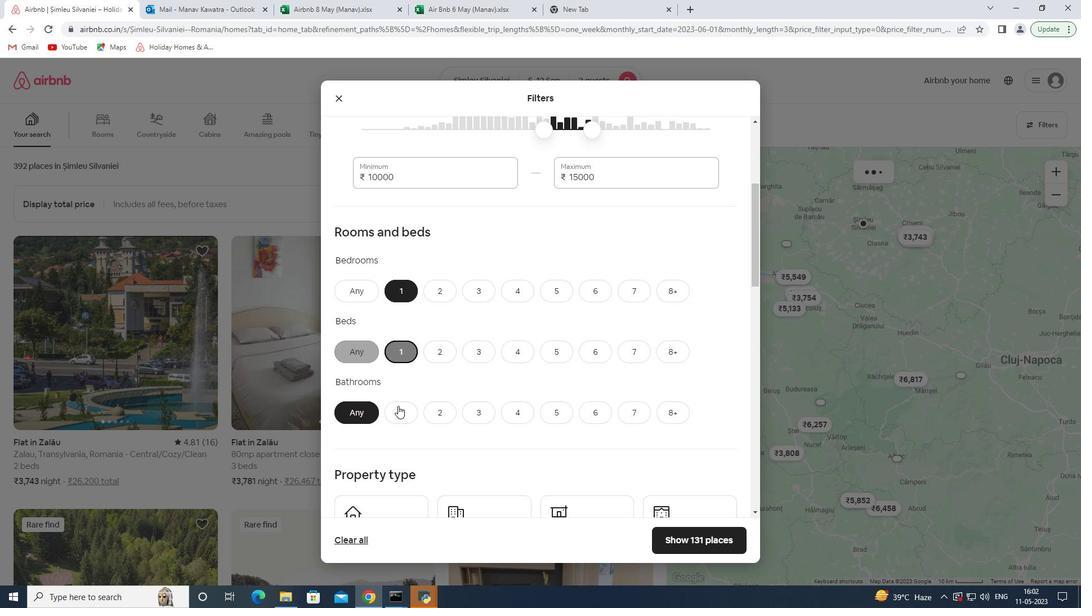 
Action: Mouse pressed left at (399, 407)
Screenshot: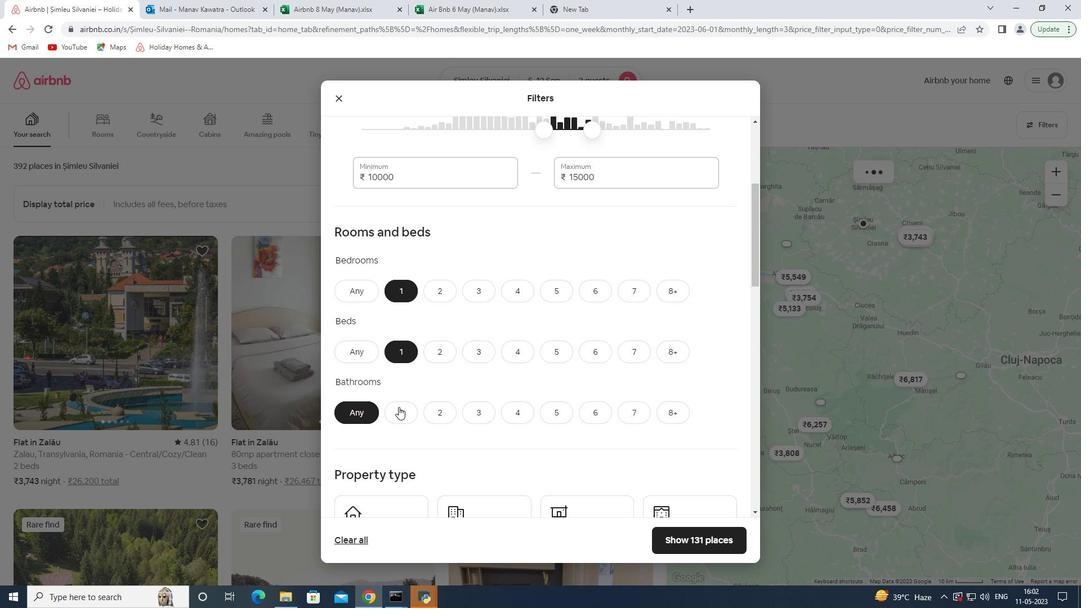
Action: Mouse moved to (420, 352)
Screenshot: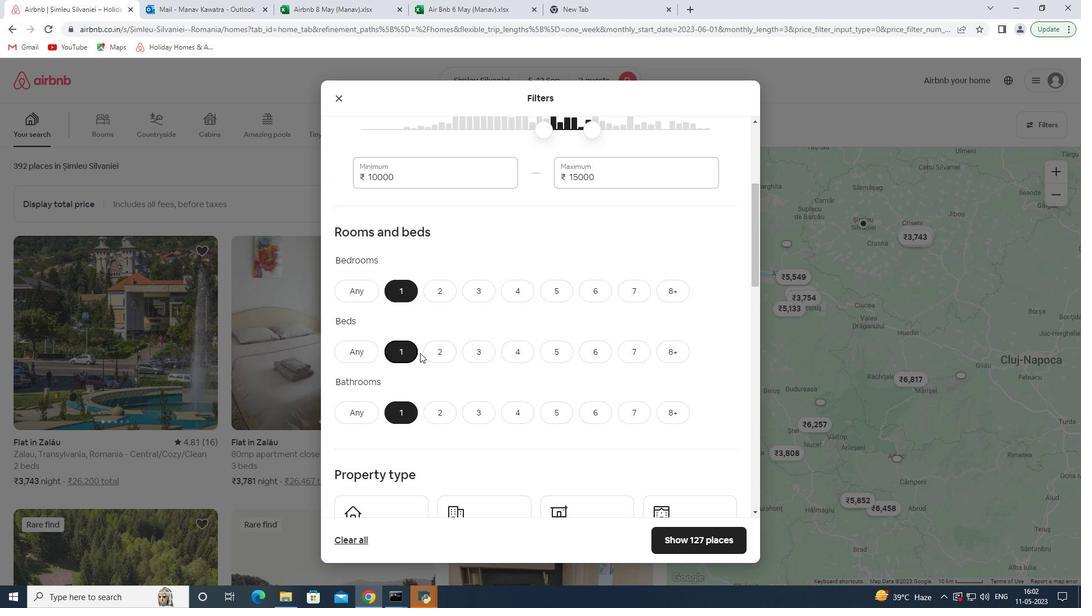 
Action: Mouse scrolled (420, 352) with delta (0, 0)
Screenshot: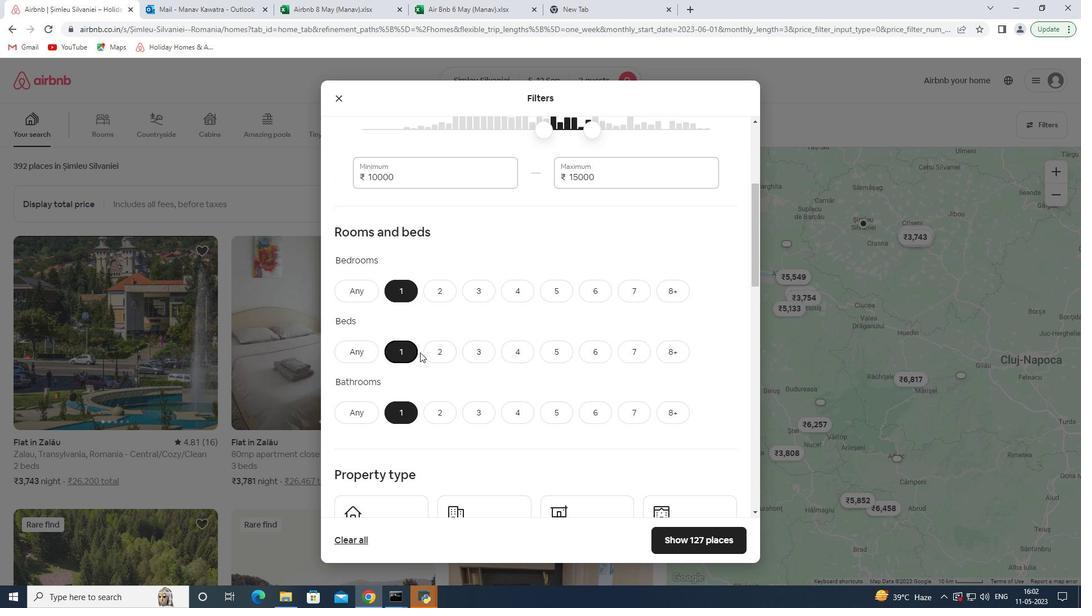 
Action: Mouse scrolled (420, 352) with delta (0, 0)
Screenshot: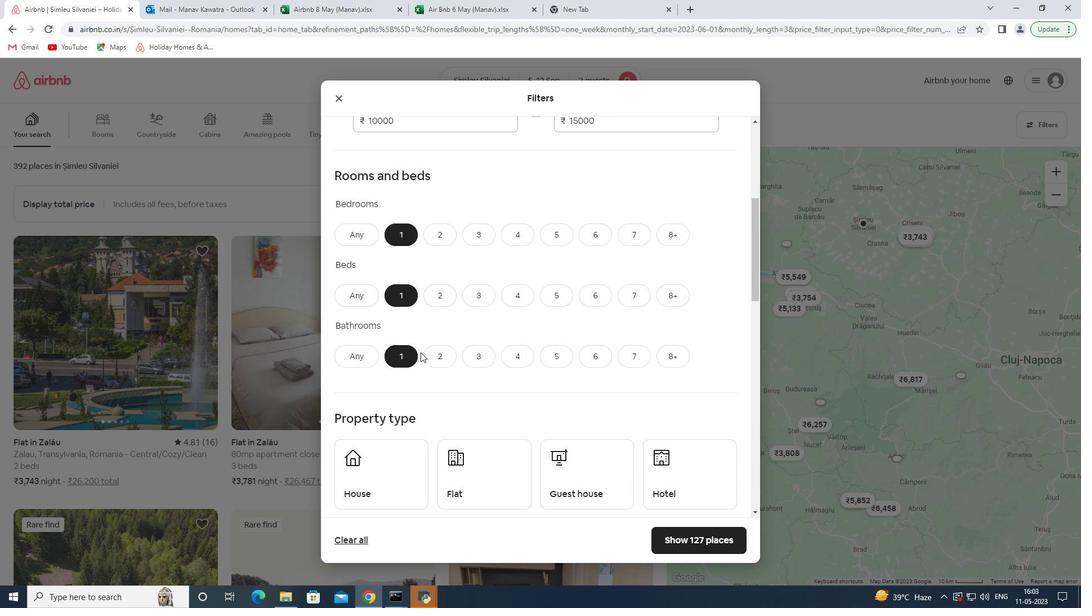 
Action: Mouse scrolled (420, 352) with delta (0, 0)
Screenshot: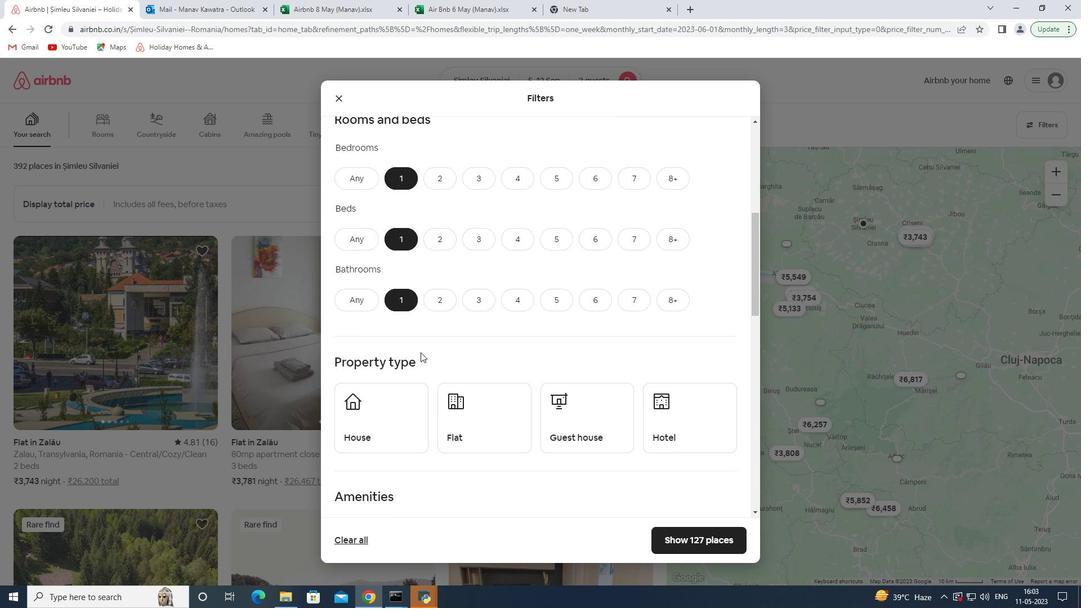 
Action: Mouse scrolled (420, 352) with delta (0, 0)
Screenshot: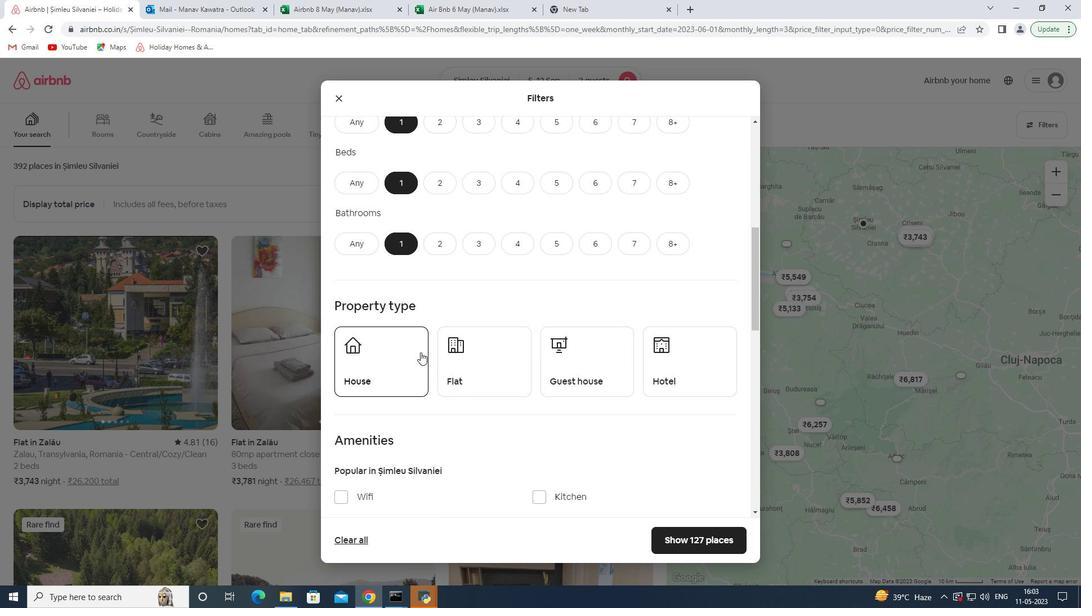 
Action: Mouse scrolled (420, 352) with delta (0, 0)
Screenshot: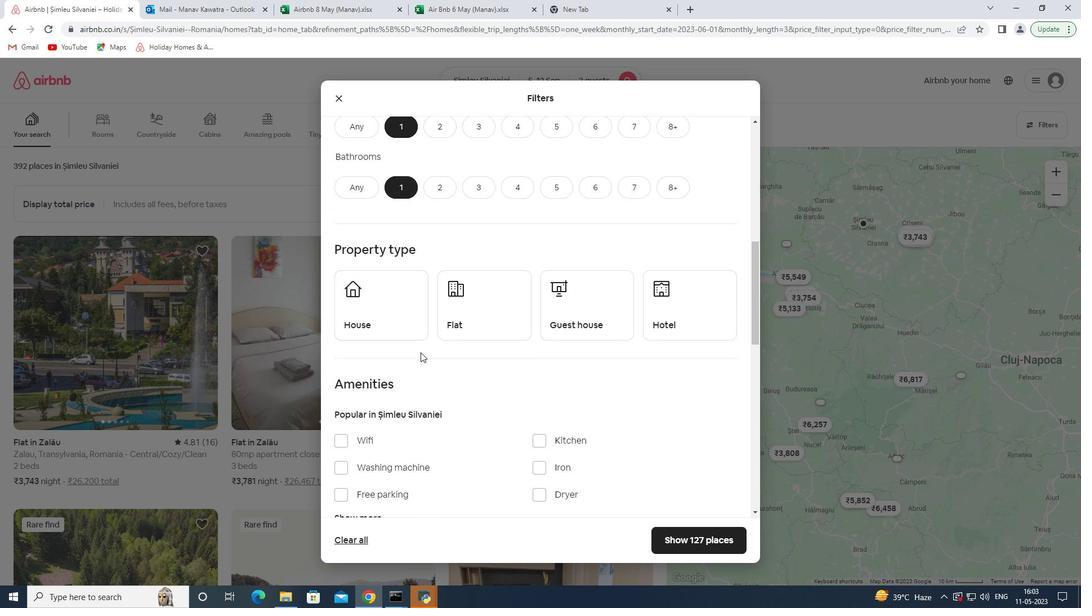 
Action: Mouse moved to (416, 258)
Screenshot: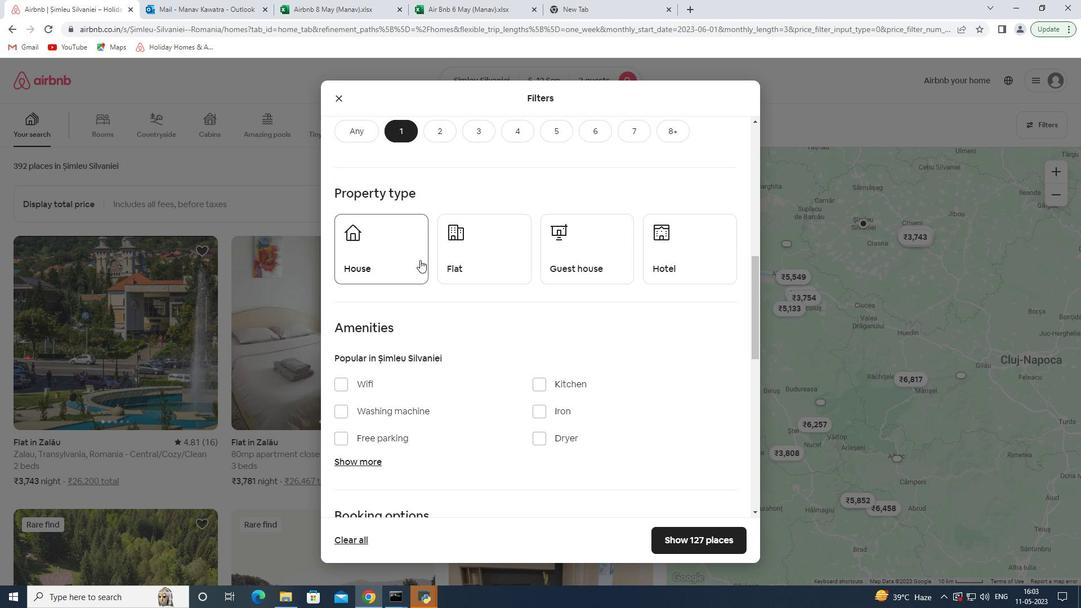 
Action: Mouse pressed left at (416, 258)
Screenshot: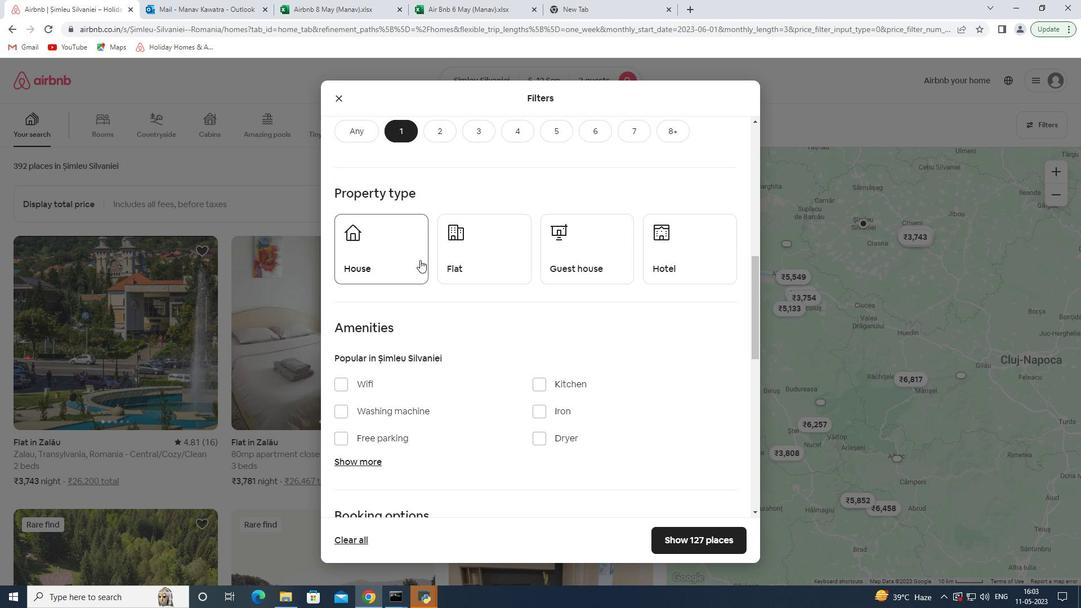 
Action: Mouse moved to (460, 249)
Screenshot: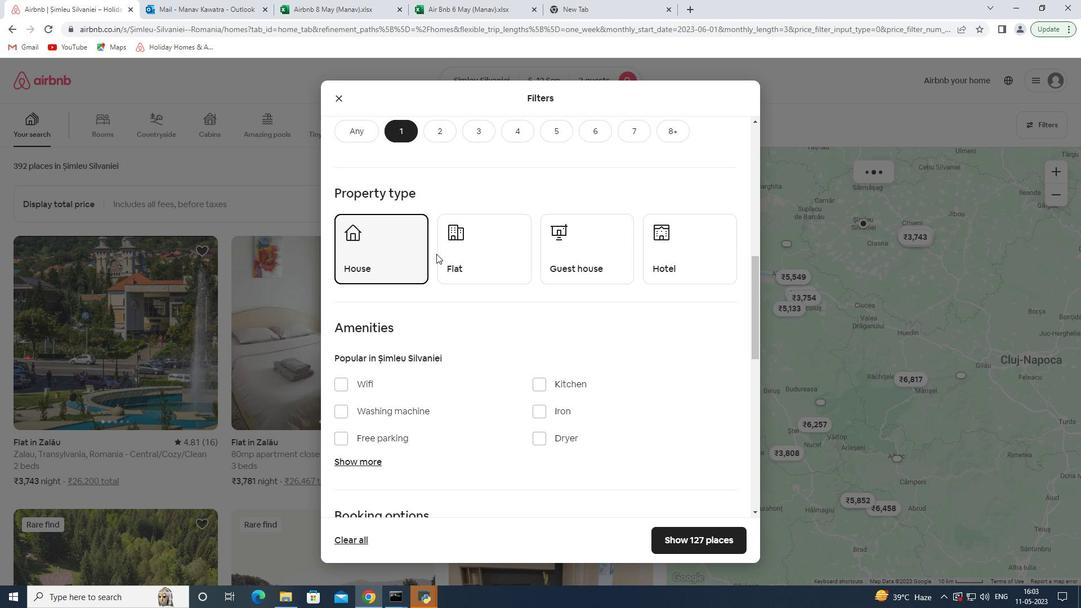 
Action: Mouse pressed left at (460, 249)
Screenshot: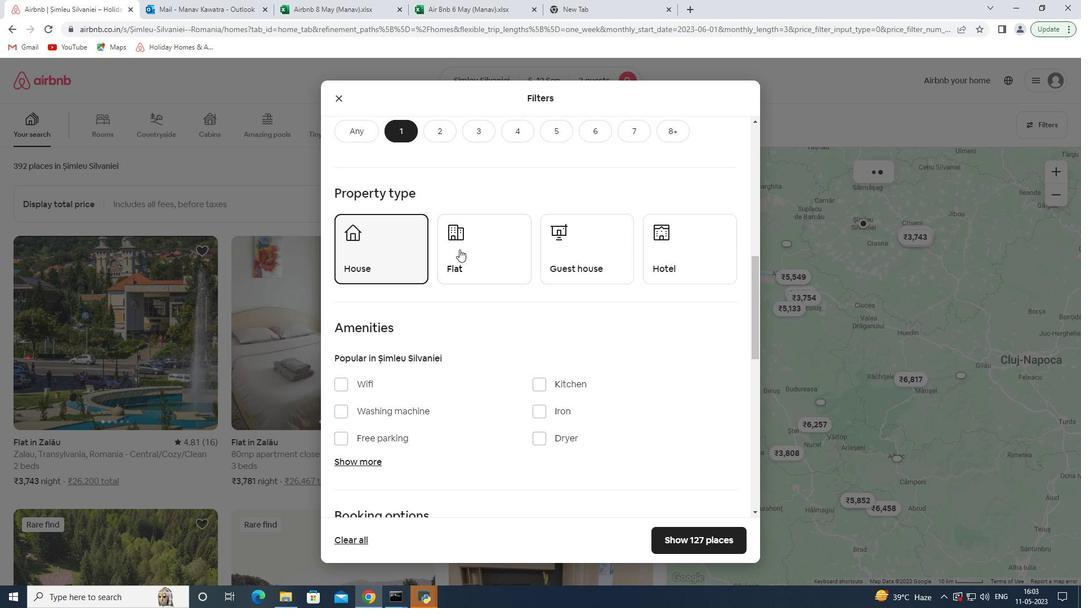 
Action: Mouse moved to (559, 249)
Screenshot: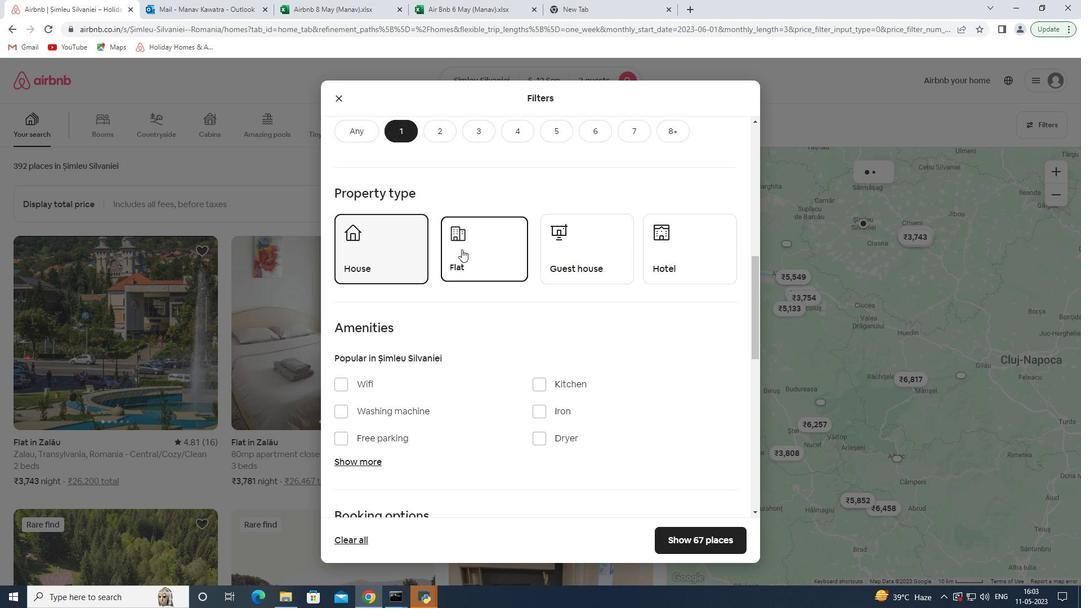 
Action: Mouse pressed left at (559, 249)
Screenshot: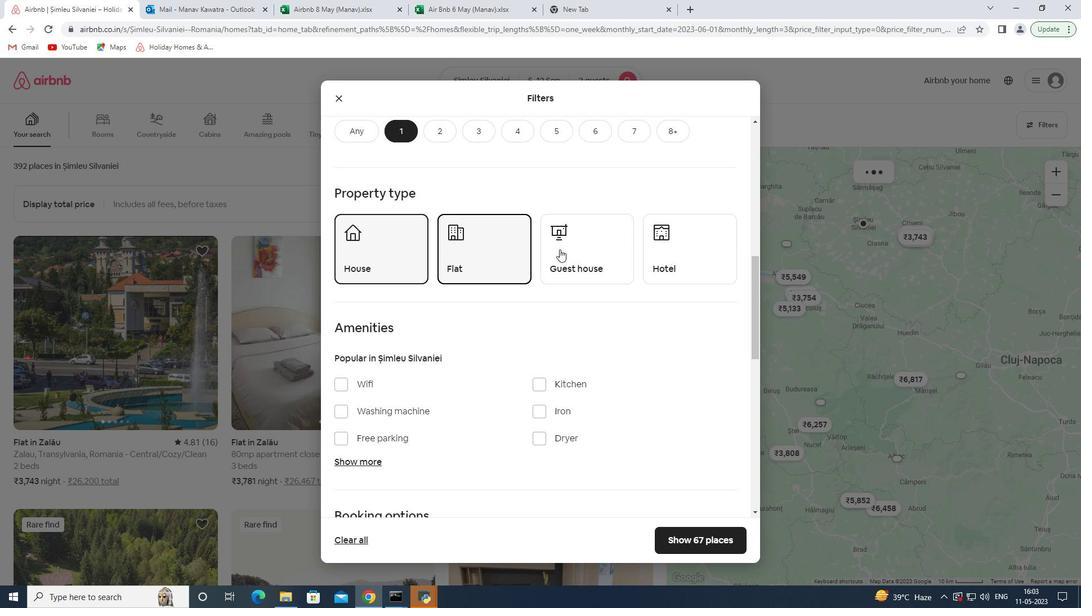 
Action: Mouse moved to (664, 243)
Screenshot: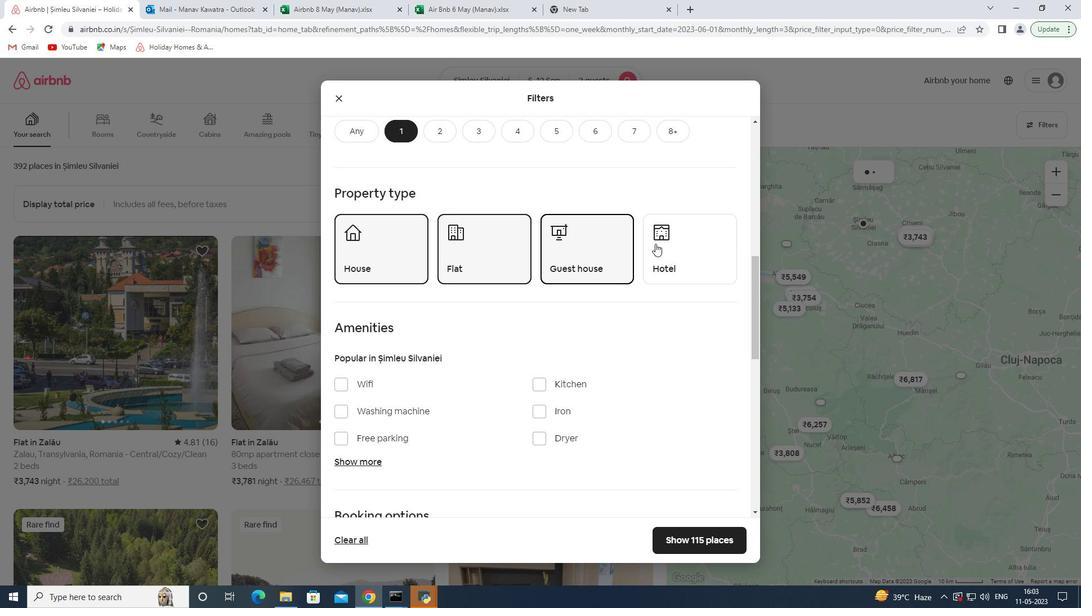 
Action: Mouse pressed left at (664, 243)
Screenshot: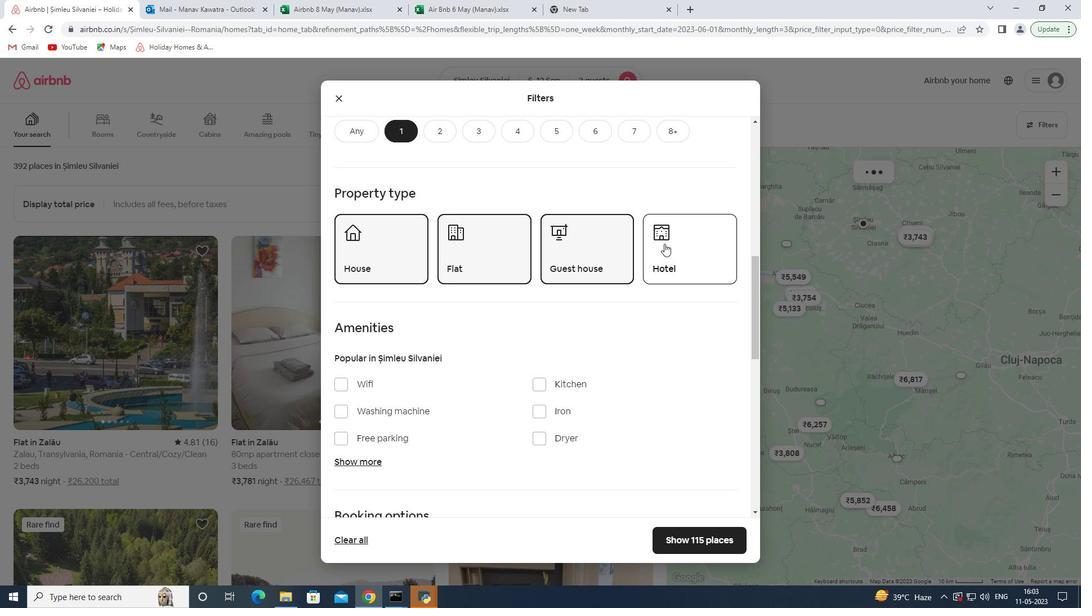 
Action: Mouse moved to (636, 248)
Screenshot: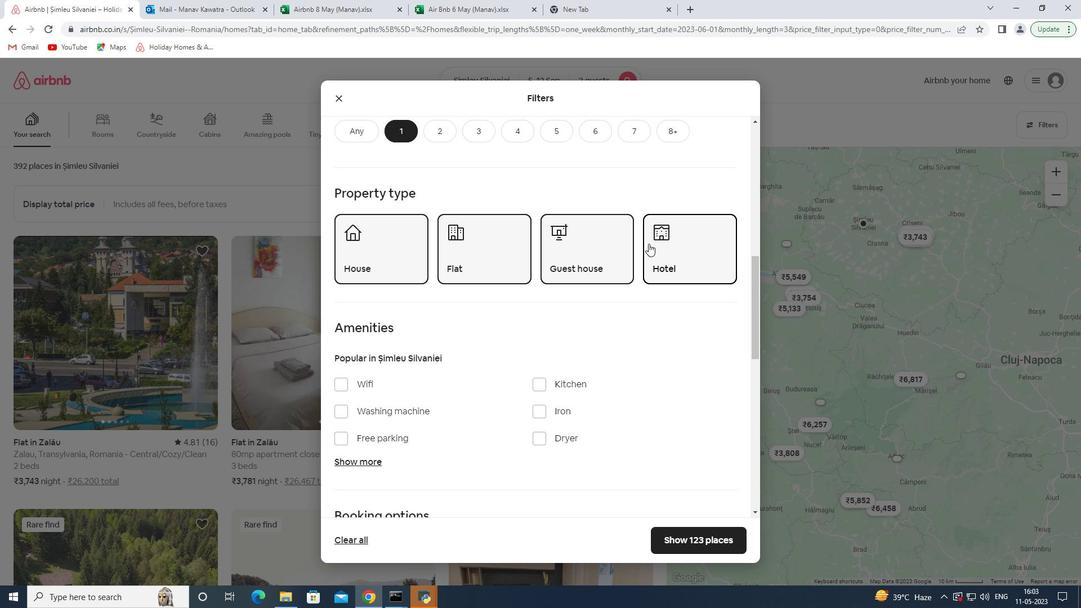 
Action: Mouse scrolled (636, 248) with delta (0, 0)
Screenshot: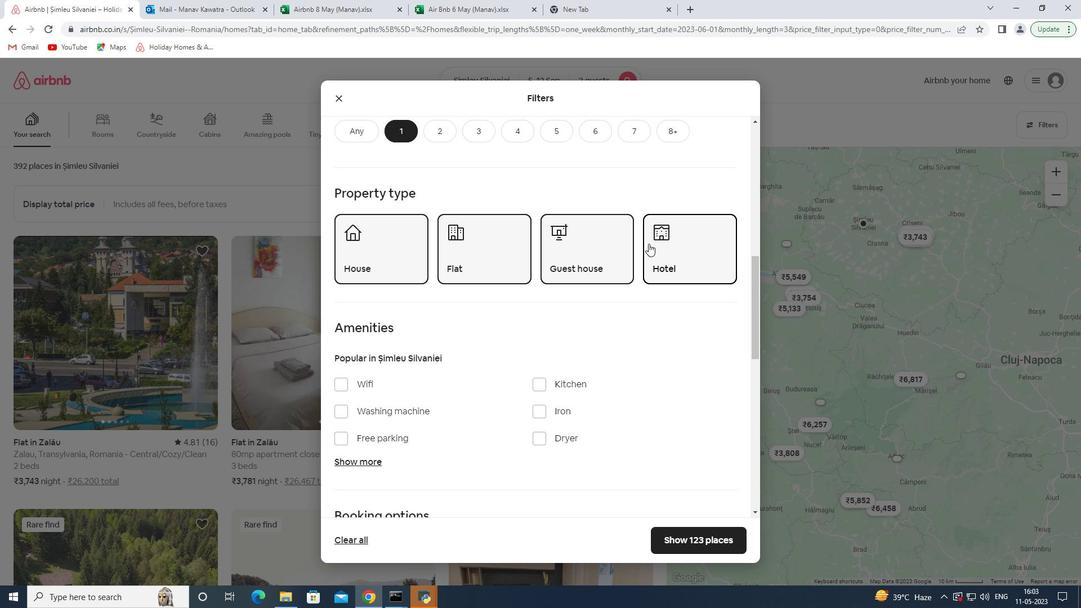
Action: Mouse scrolled (636, 248) with delta (0, 0)
Screenshot: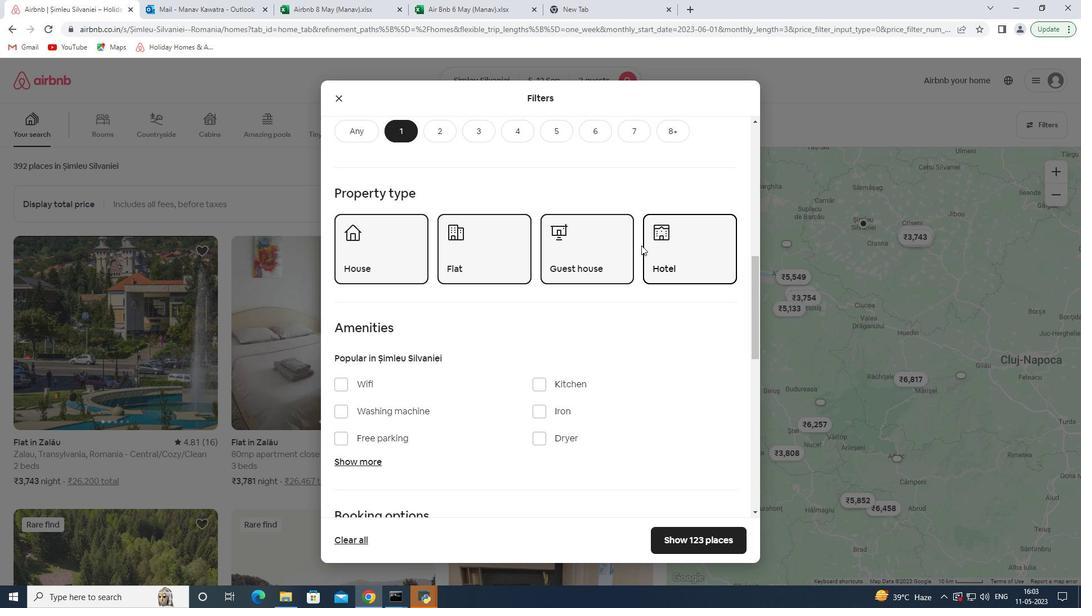 
Action: Mouse scrolled (636, 248) with delta (0, 0)
Screenshot: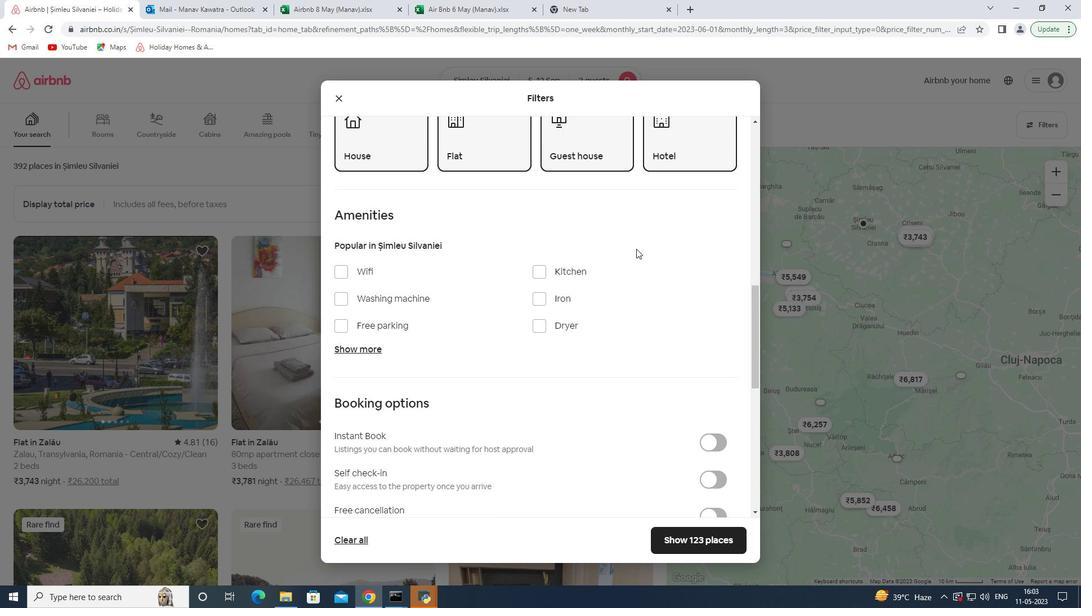 
Action: Mouse moved to (581, 297)
Screenshot: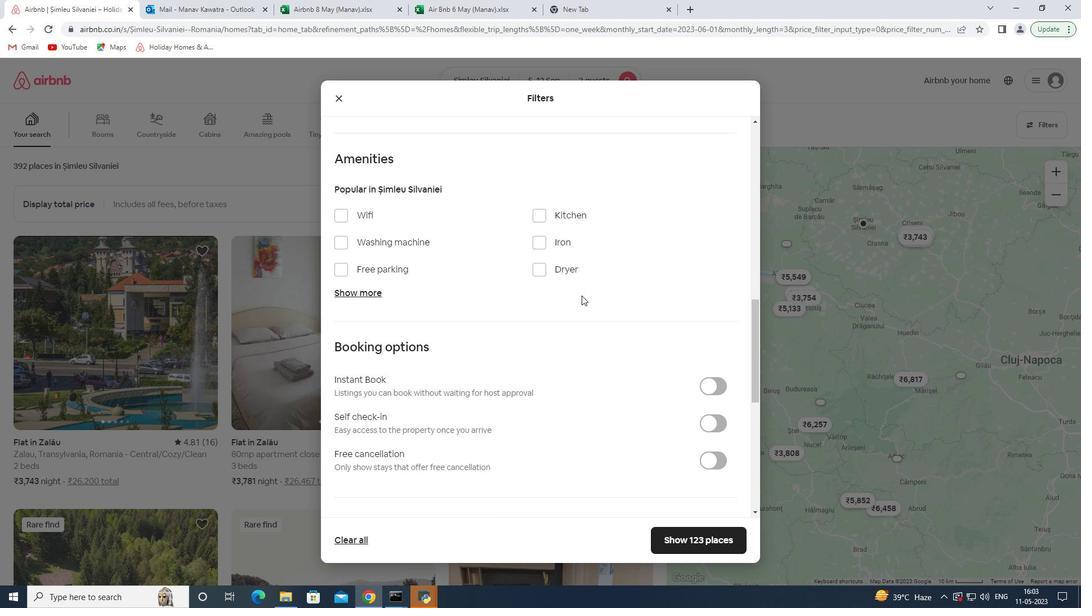 
Action: Mouse scrolled (581, 296) with delta (0, 0)
Screenshot: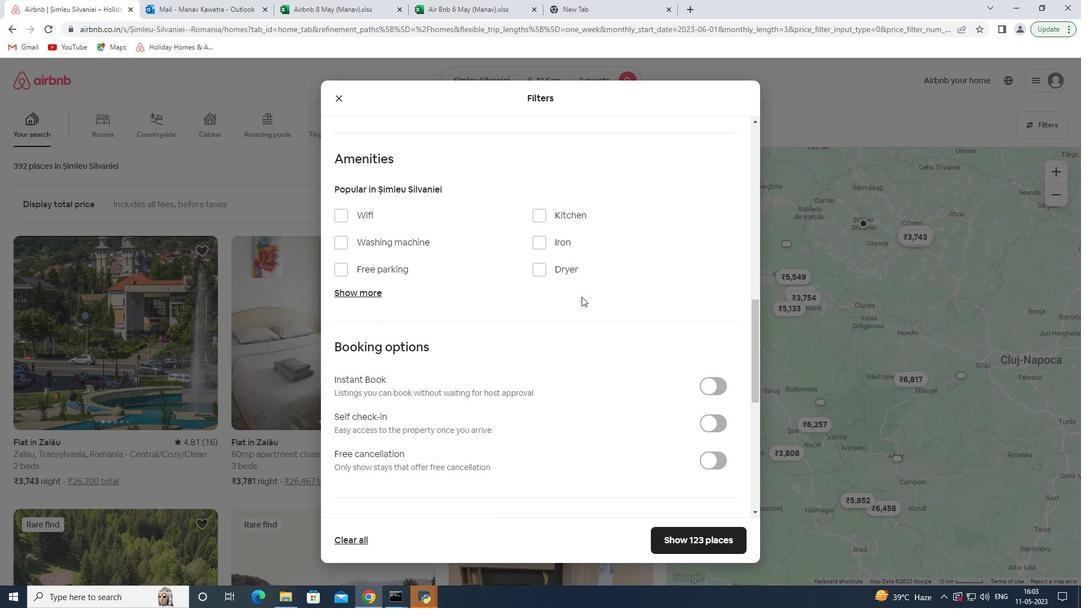 
Action: Mouse moved to (720, 367)
Screenshot: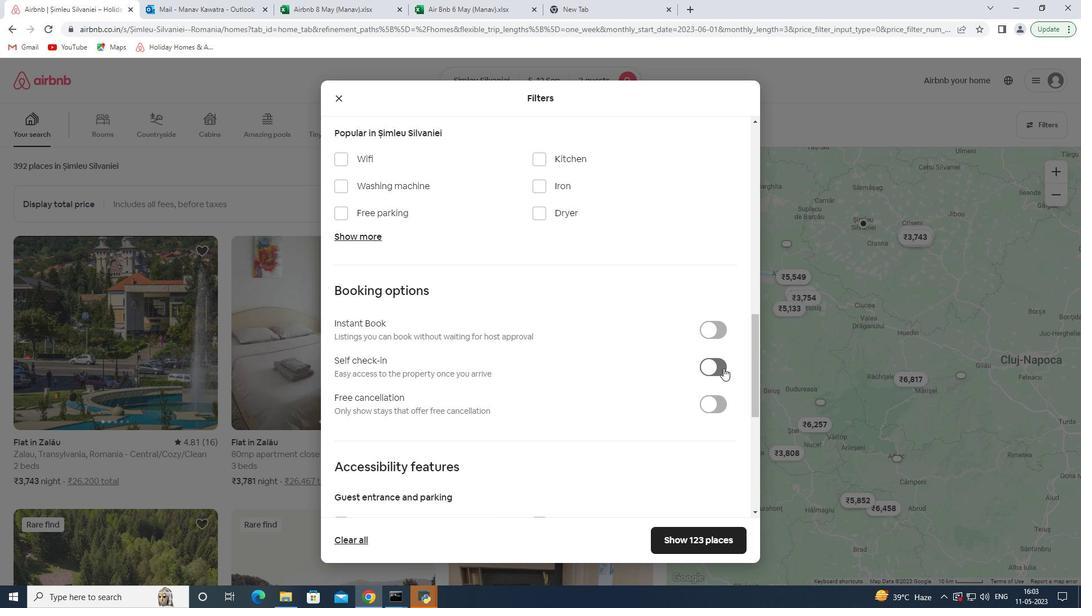 
Action: Mouse pressed left at (720, 367)
Screenshot: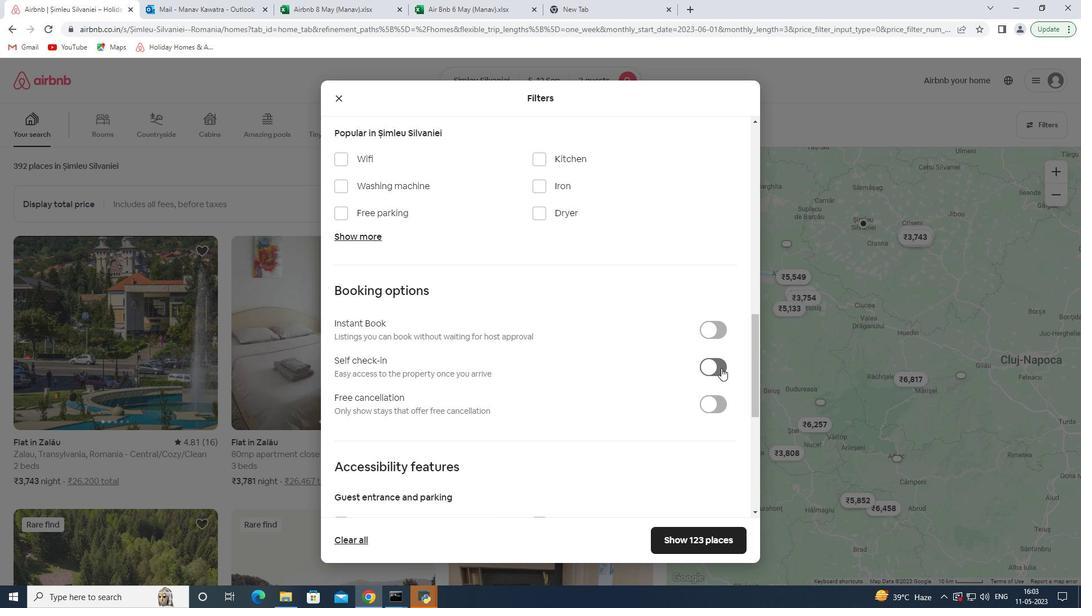 
Action: Mouse moved to (429, 256)
Screenshot: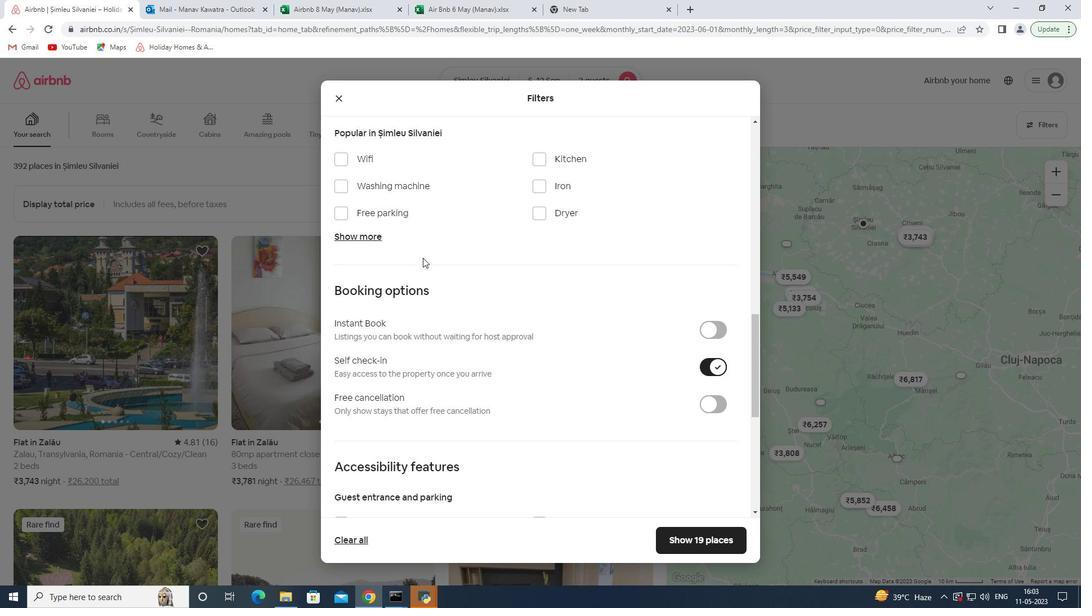 
Action: Mouse scrolled (429, 255) with delta (0, 0)
Screenshot: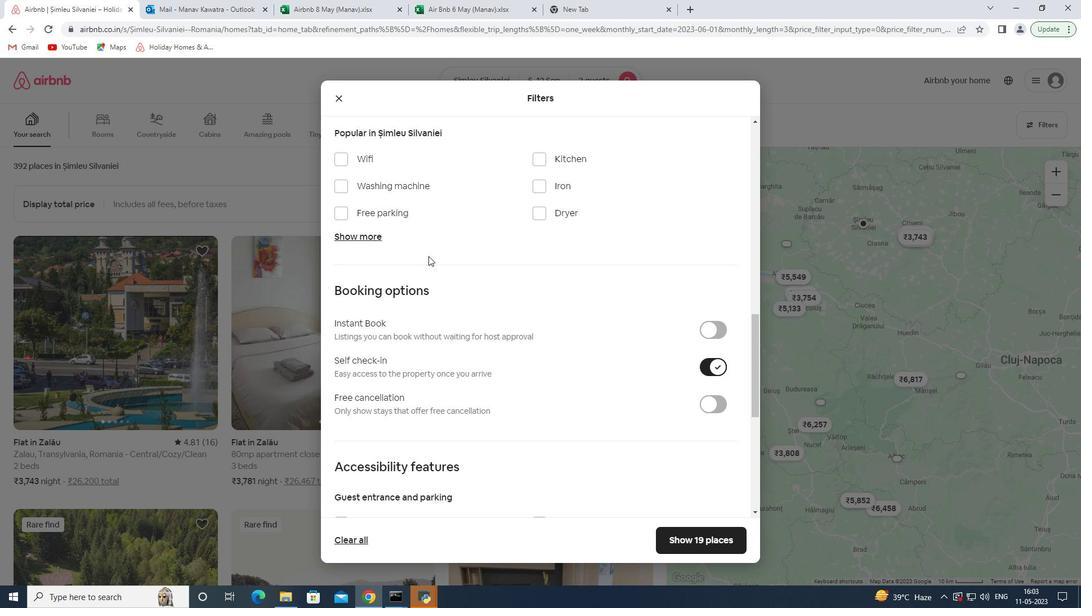 
Action: Mouse scrolled (429, 255) with delta (0, 0)
Screenshot: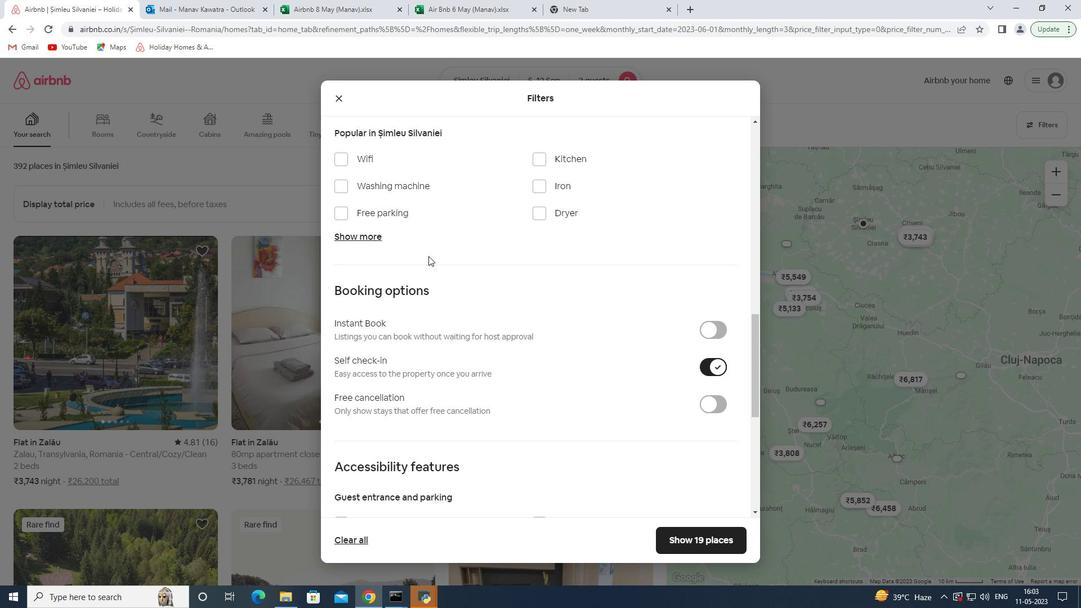 
Action: Mouse scrolled (429, 255) with delta (0, 0)
Screenshot: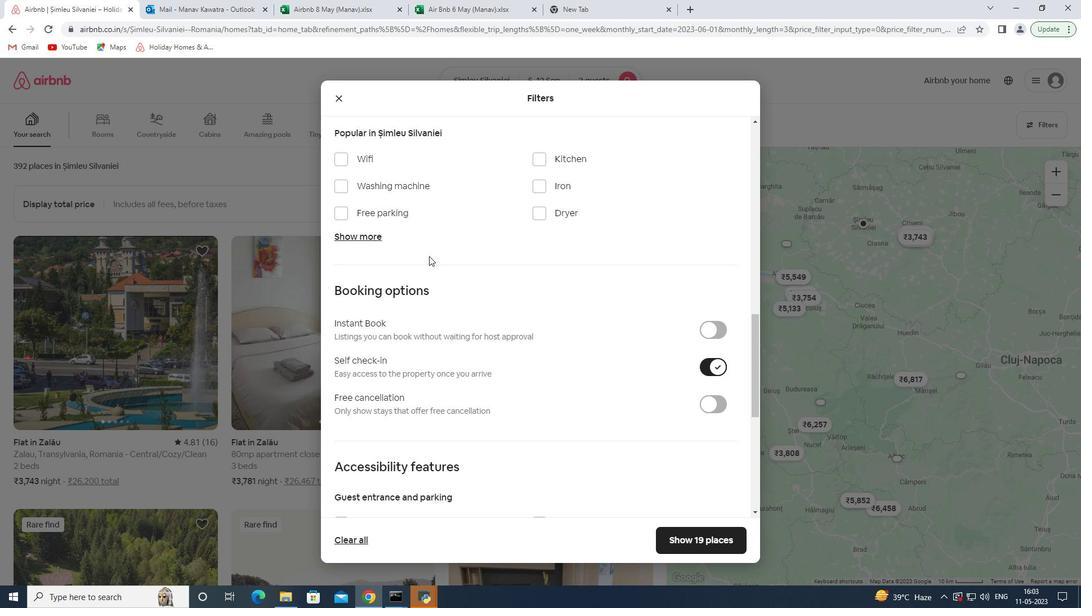 
Action: Mouse scrolled (429, 255) with delta (0, 0)
Screenshot: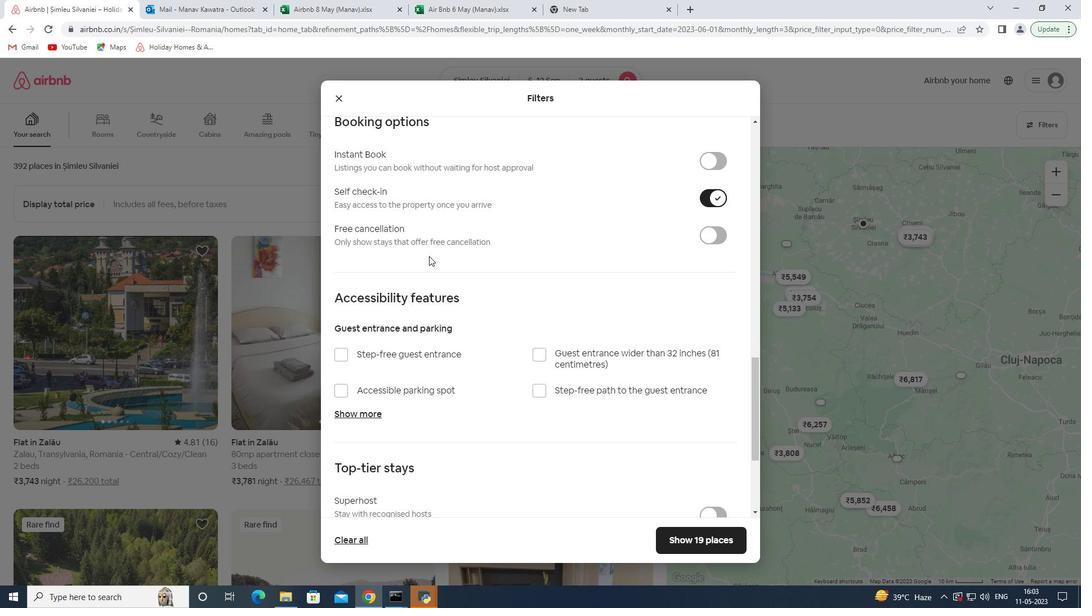 
Action: Mouse scrolled (429, 255) with delta (0, 0)
Screenshot: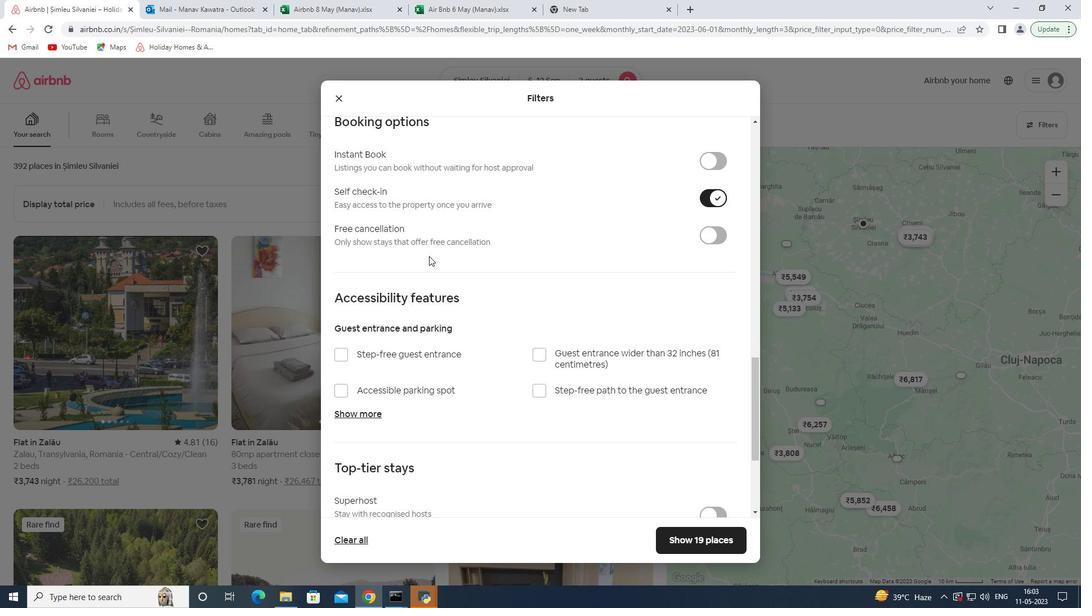 
Action: Mouse scrolled (429, 255) with delta (0, 0)
Screenshot: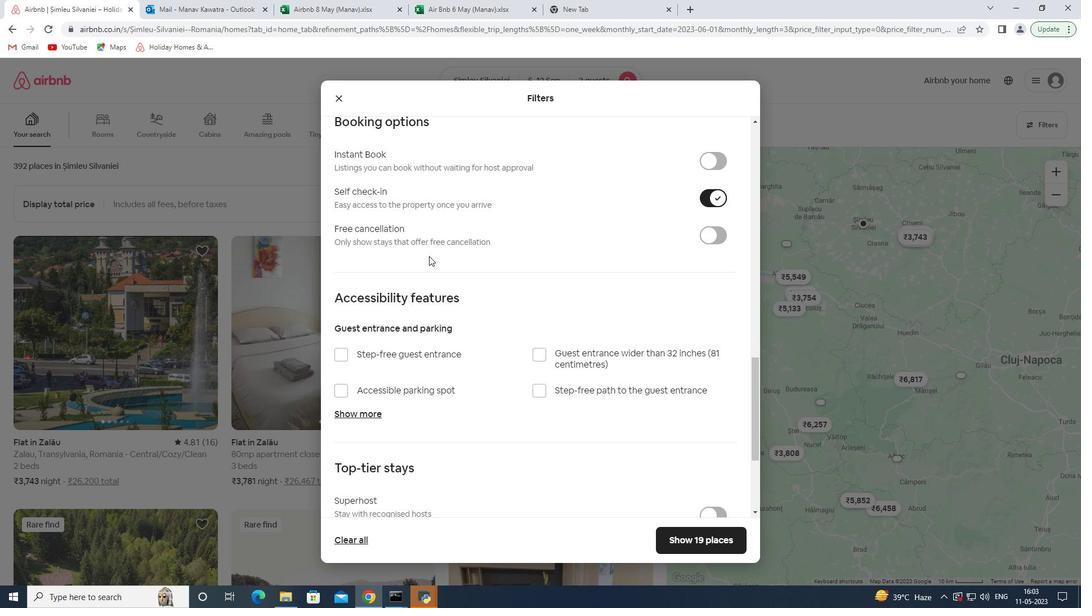 
Action: Mouse scrolled (429, 255) with delta (0, 0)
Screenshot: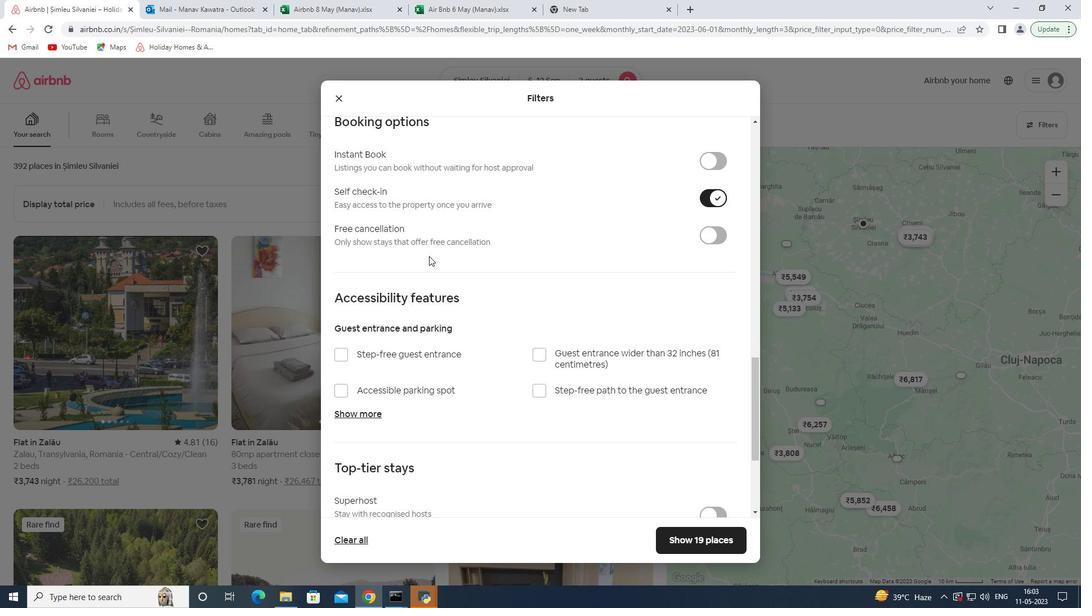 
Action: Mouse moved to (368, 433)
Screenshot: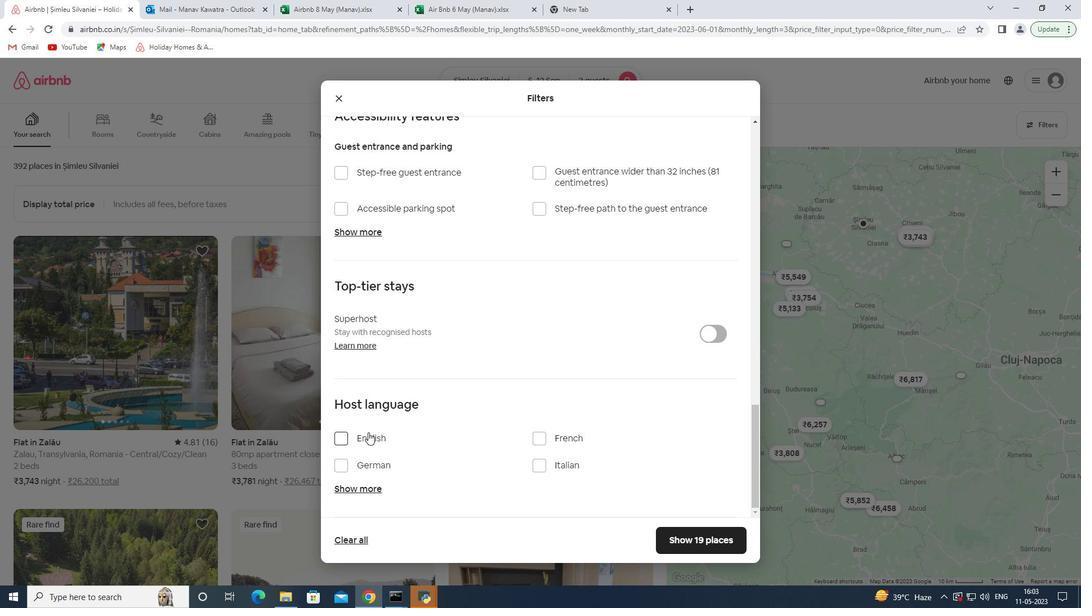 
Action: Mouse pressed left at (368, 433)
Screenshot: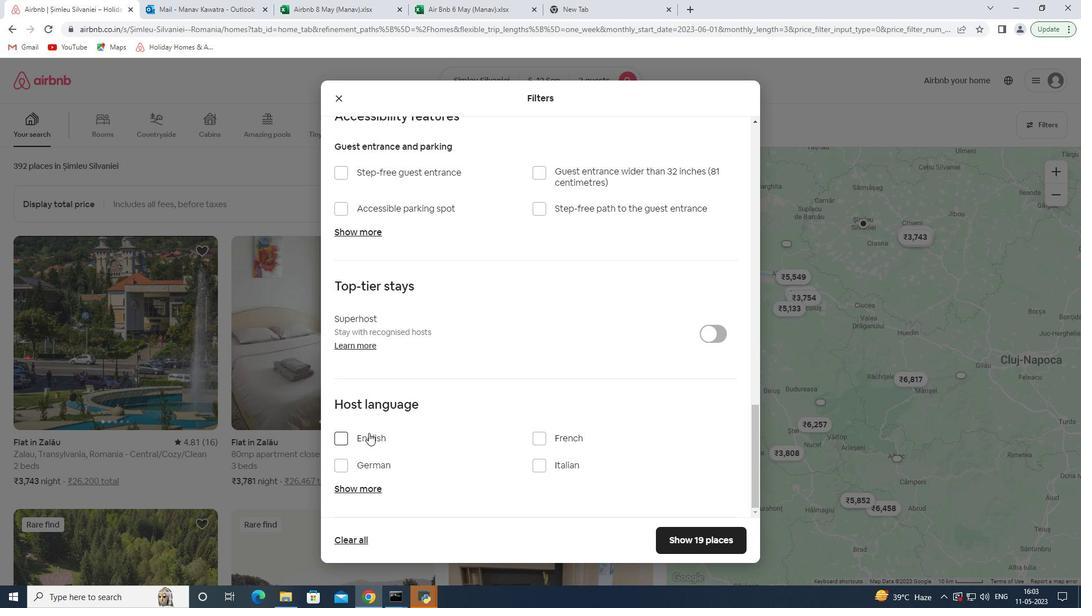 
Action: Mouse moved to (675, 455)
Screenshot: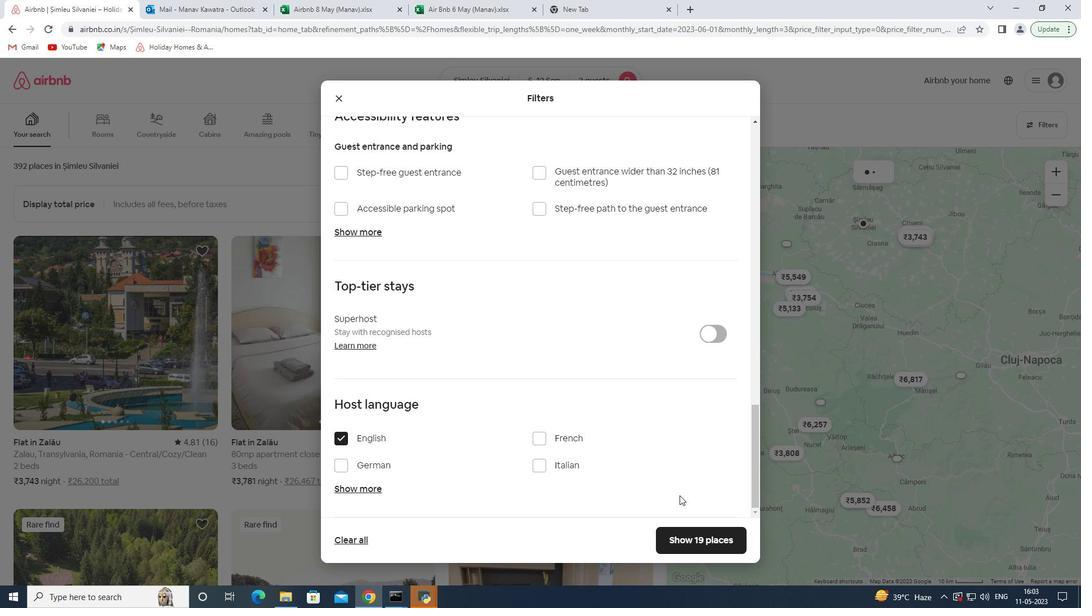 
Action: Mouse scrolled (675, 454) with delta (0, 0)
Screenshot: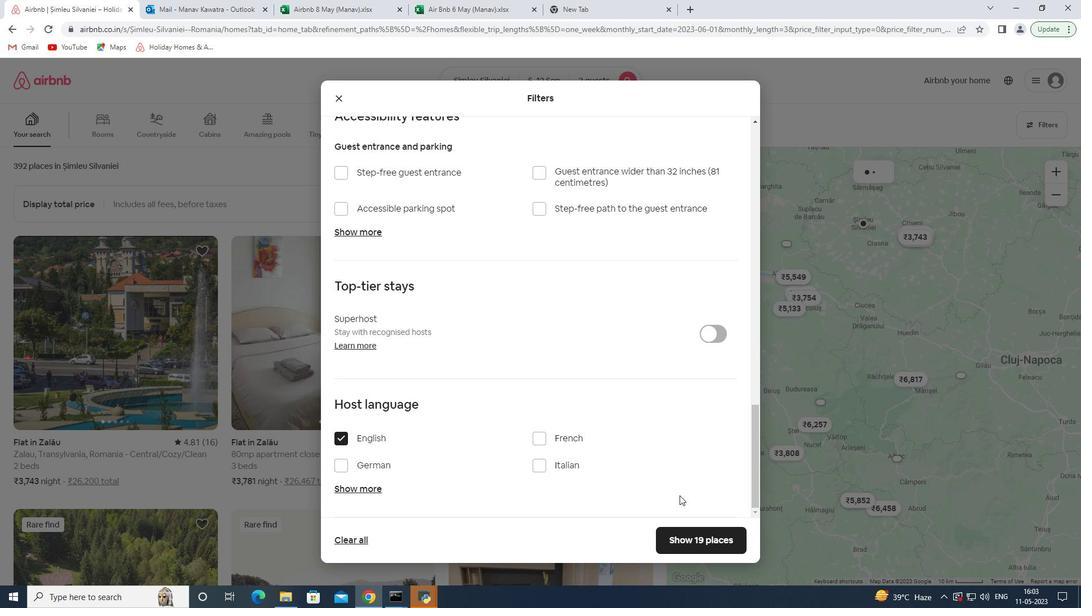 
Action: Mouse scrolled (675, 454) with delta (0, 0)
Screenshot: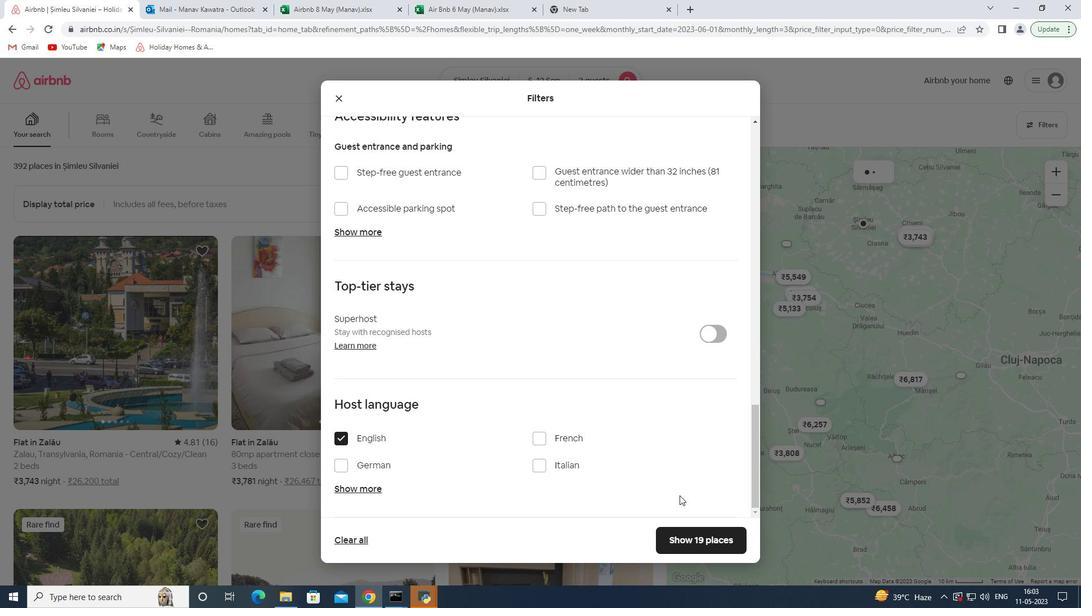 
Action: Mouse scrolled (675, 454) with delta (0, 0)
Screenshot: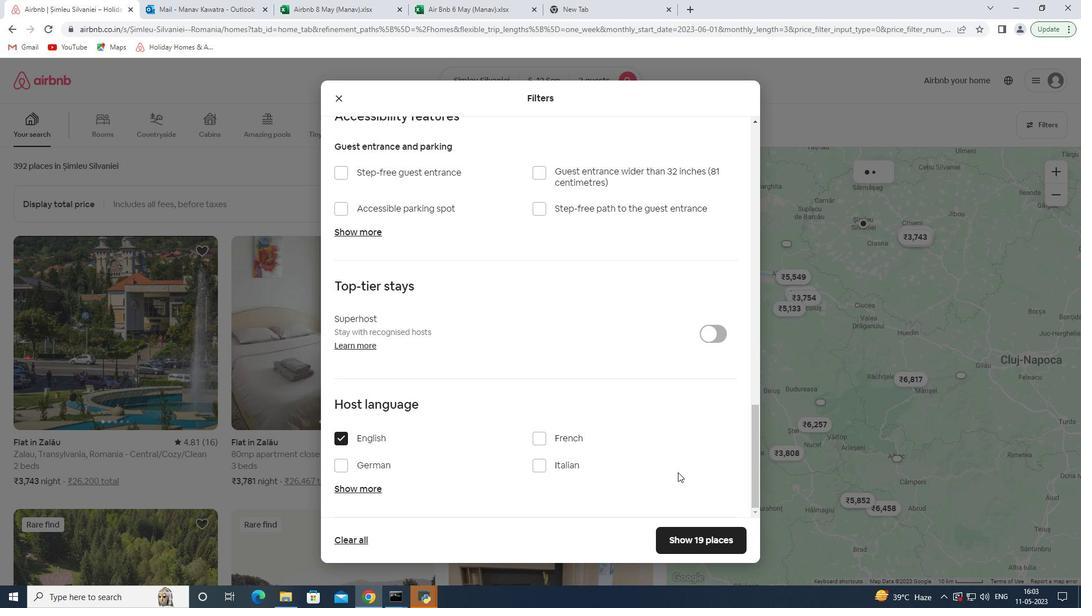
Action: Mouse scrolled (675, 454) with delta (0, 0)
Screenshot: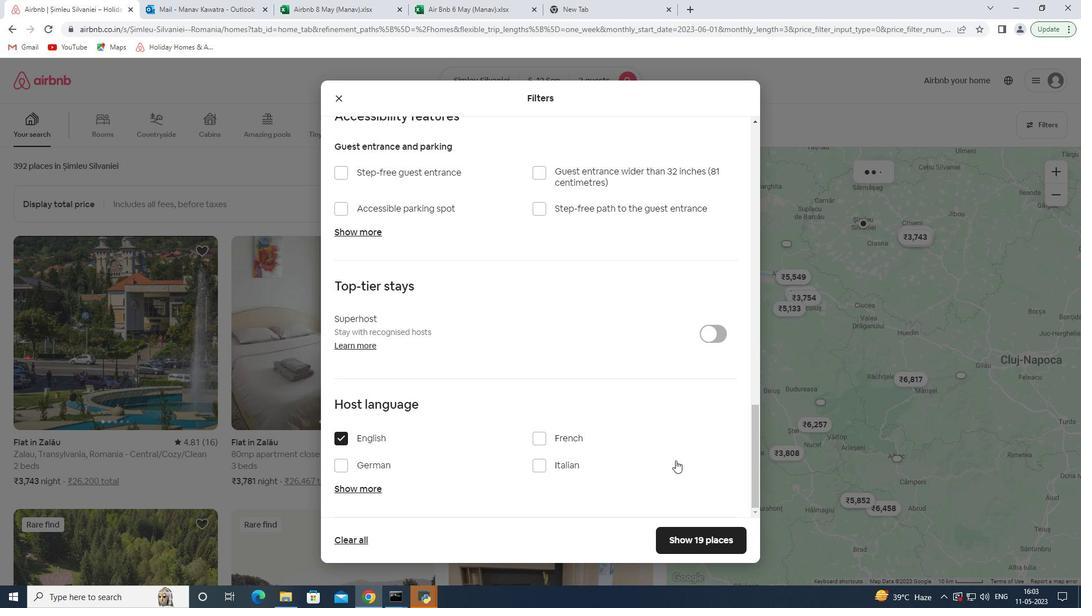 
Action: Mouse scrolled (675, 454) with delta (0, 0)
Screenshot: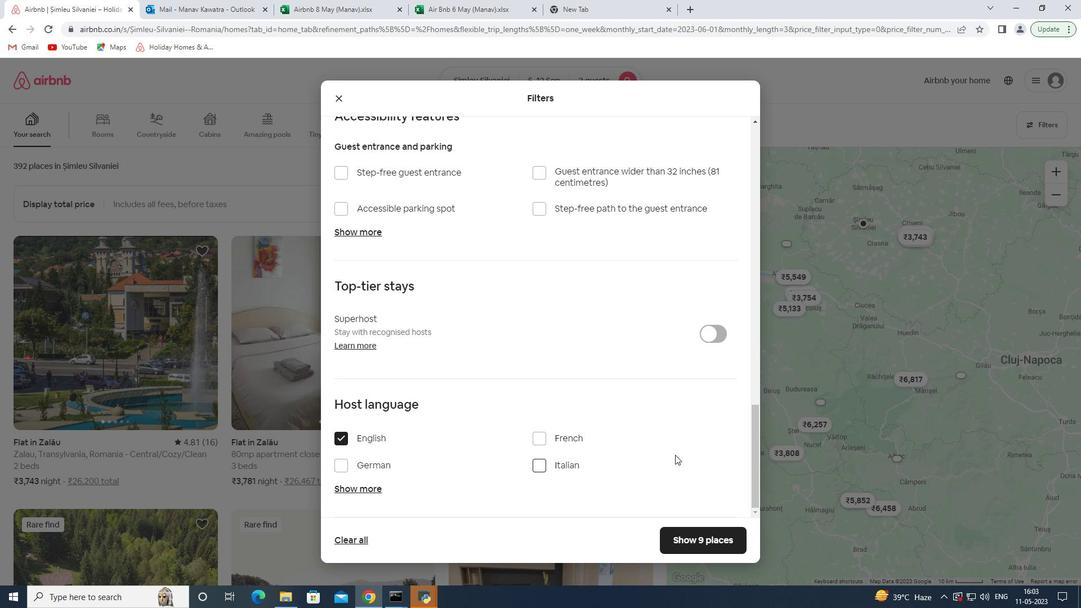 
Action: Mouse moved to (696, 531)
Screenshot: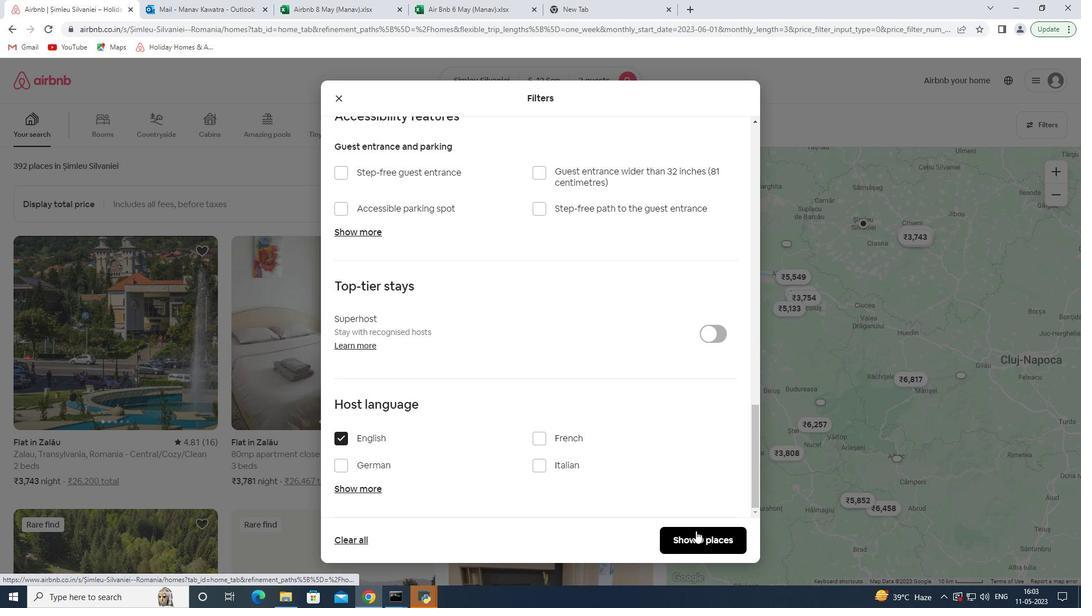 
Action: Mouse pressed left at (696, 531)
Screenshot: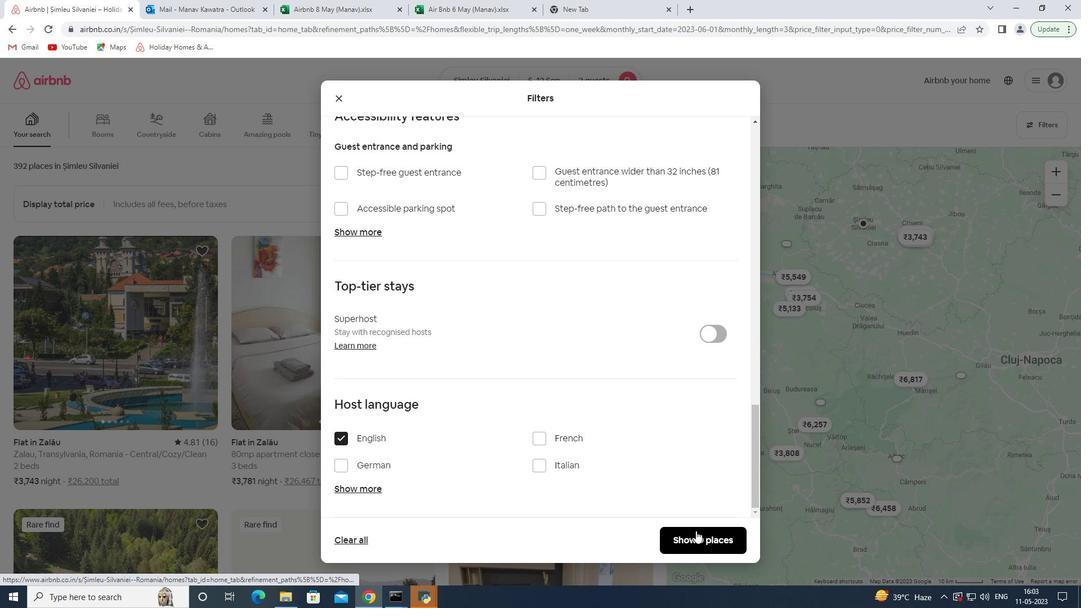 
Action: Mouse moved to (621, 477)
Screenshot: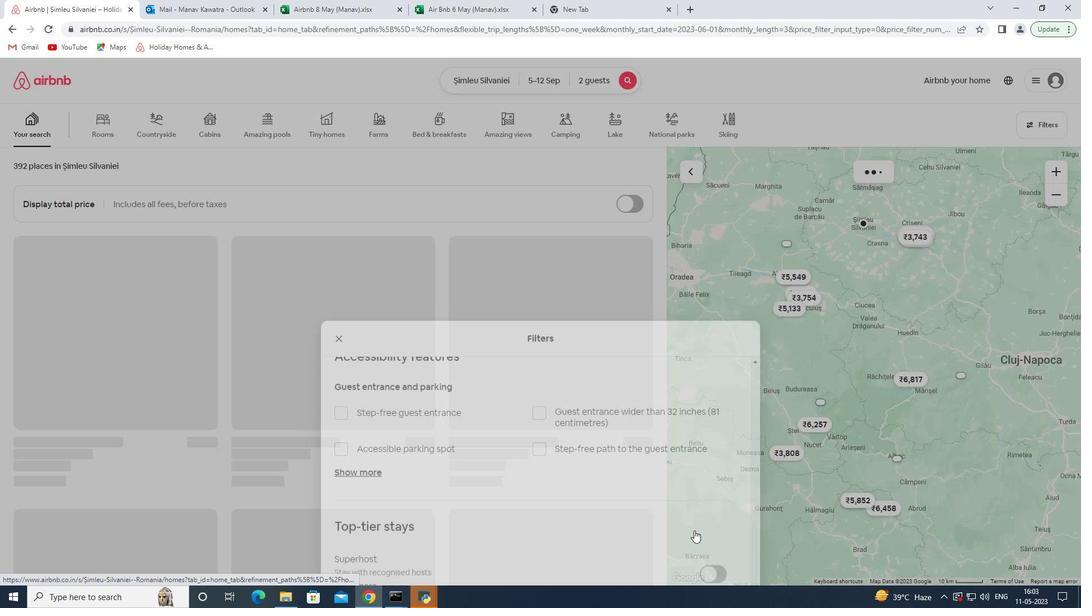
